 Task: Look for space in Gálvez, Argentina from 8th June, 2023 to 12th June, 2023 for 2 adults in price range Rs.8000 to Rs.16000. Place can be private room with 1  bedroom having 1 bed and 1 bathroom. Property type can be flatguest house, hotel. Amenities needed are: heating. Booking option can be shelf check-in. Required host language is English.
Action: Mouse moved to (399, 146)
Screenshot: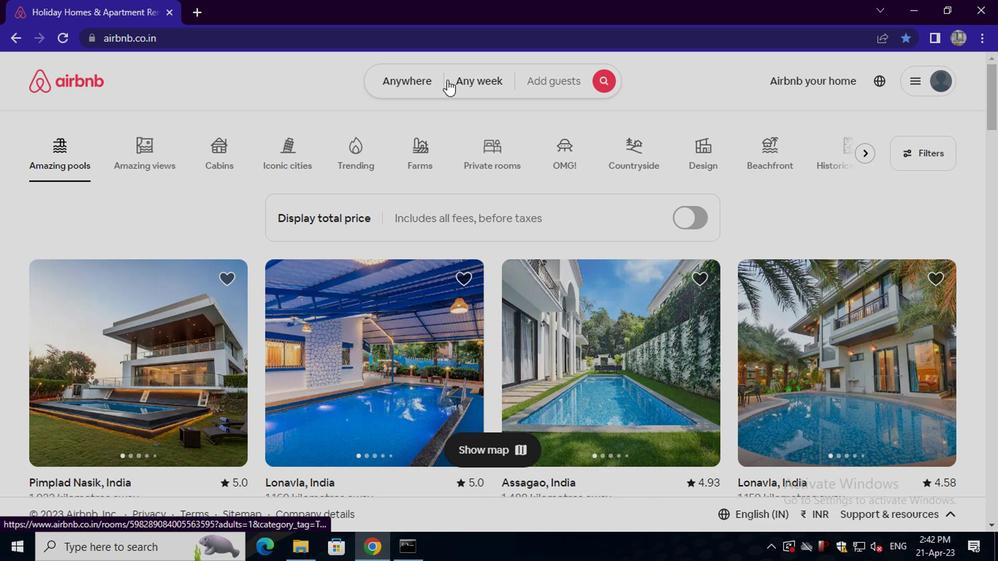 
Action: Mouse pressed left at (399, 146)
Screenshot: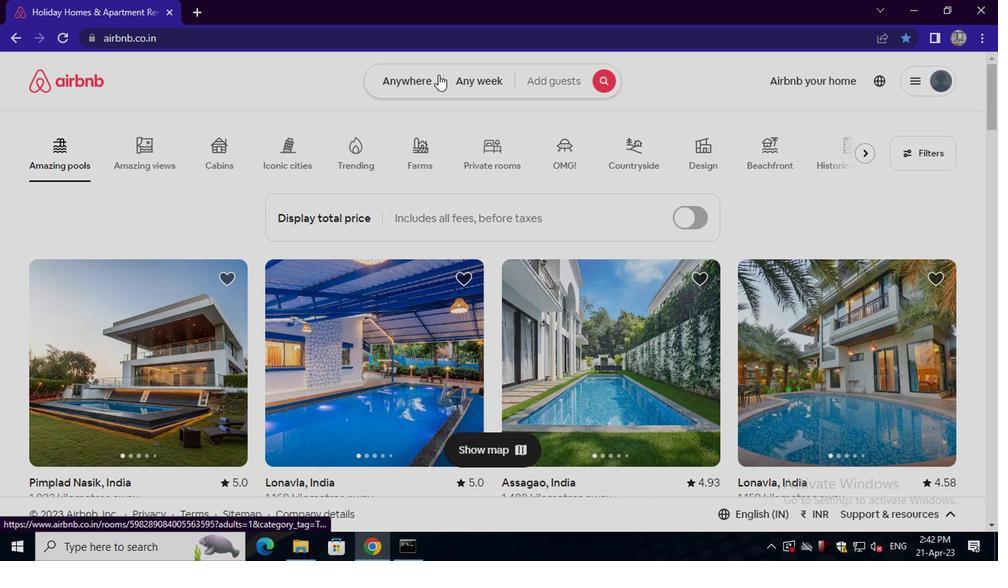 
Action: Mouse moved to (304, 202)
Screenshot: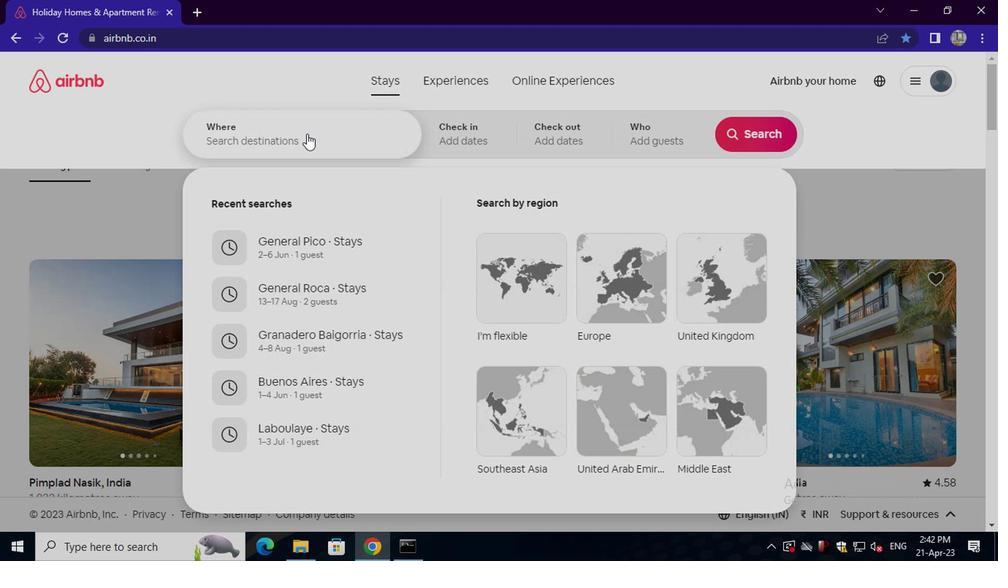 
Action: Mouse pressed left at (304, 202)
Screenshot: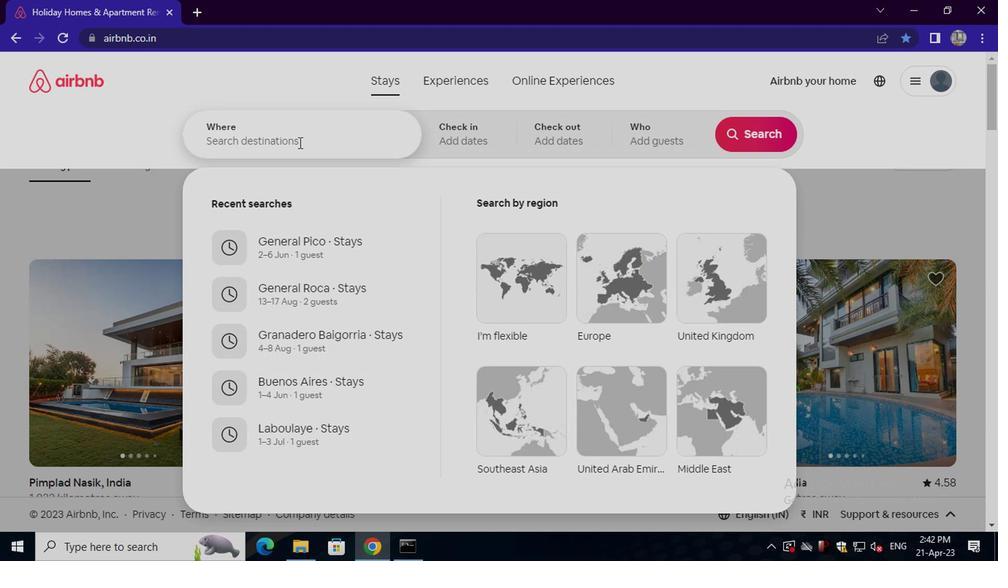 
Action: Mouse moved to (299, 197)
Screenshot: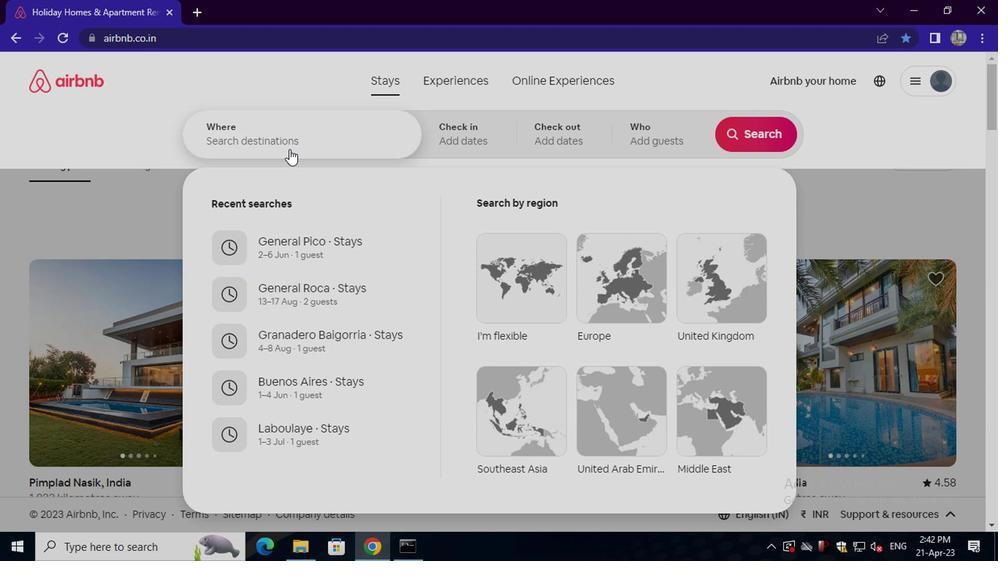 
Action: Mouse pressed left at (299, 197)
Screenshot: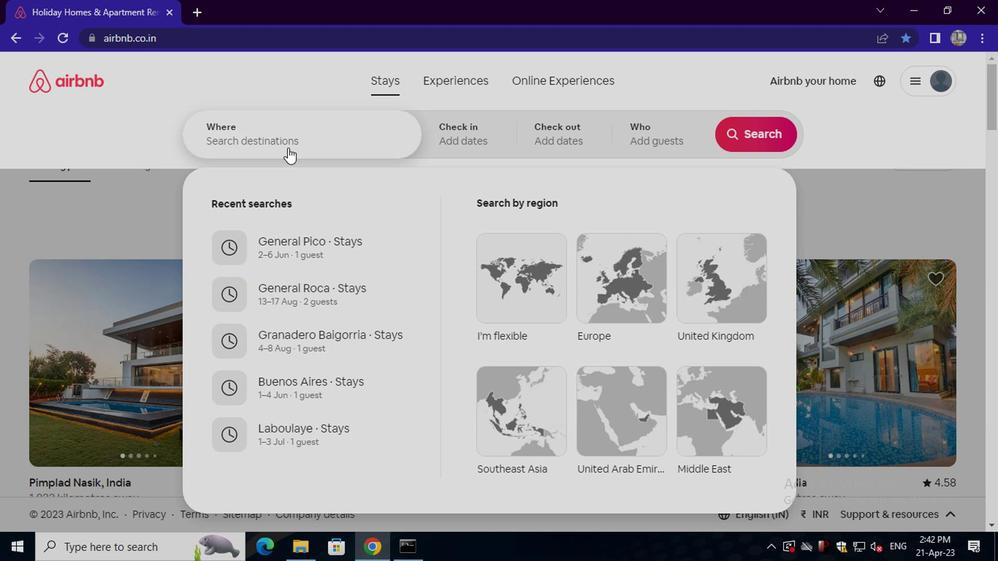 
Action: Key pressed galvez,<Key.space>argentina<Key.enter>
Screenshot: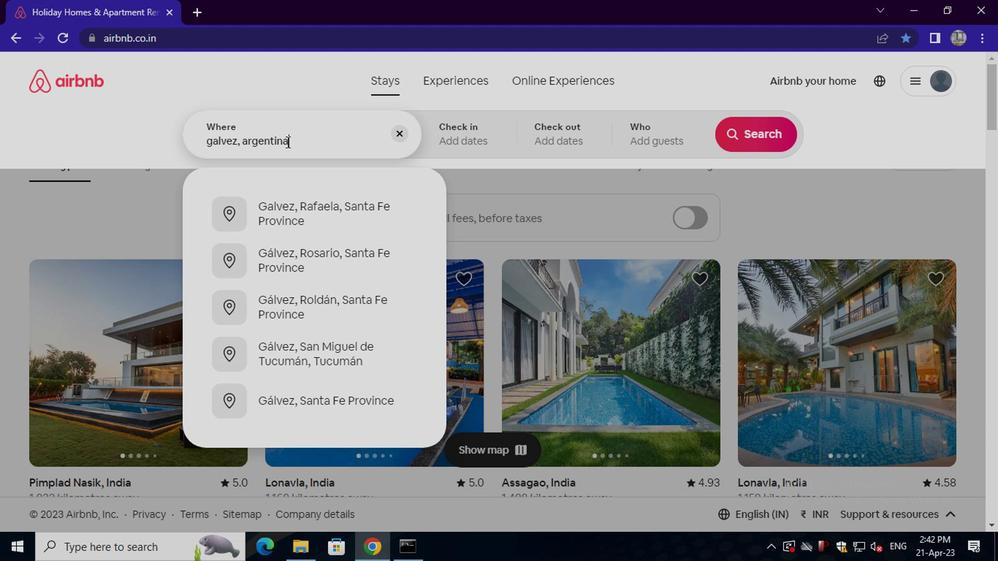 
Action: Mouse moved to (622, 272)
Screenshot: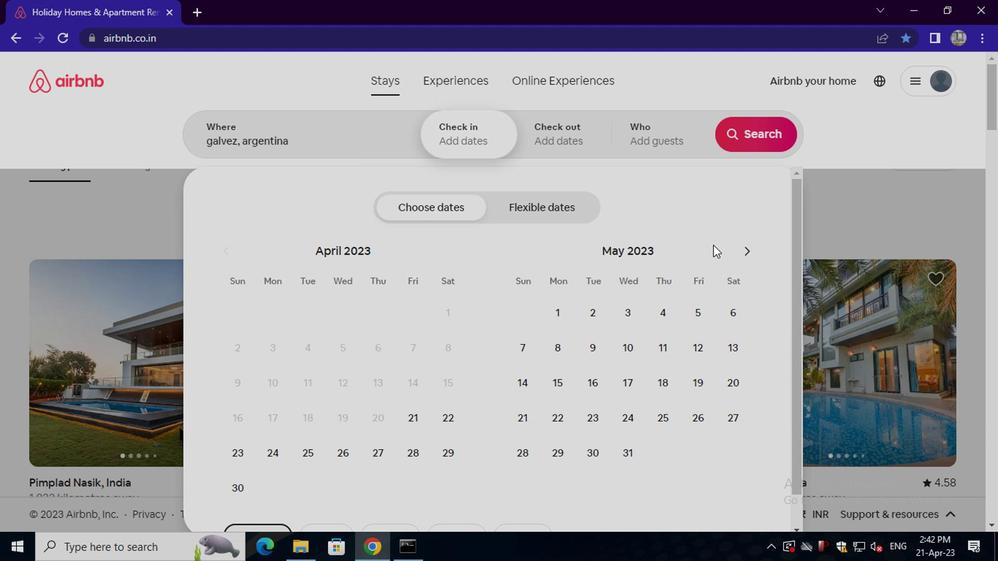 
Action: Mouse pressed left at (622, 272)
Screenshot: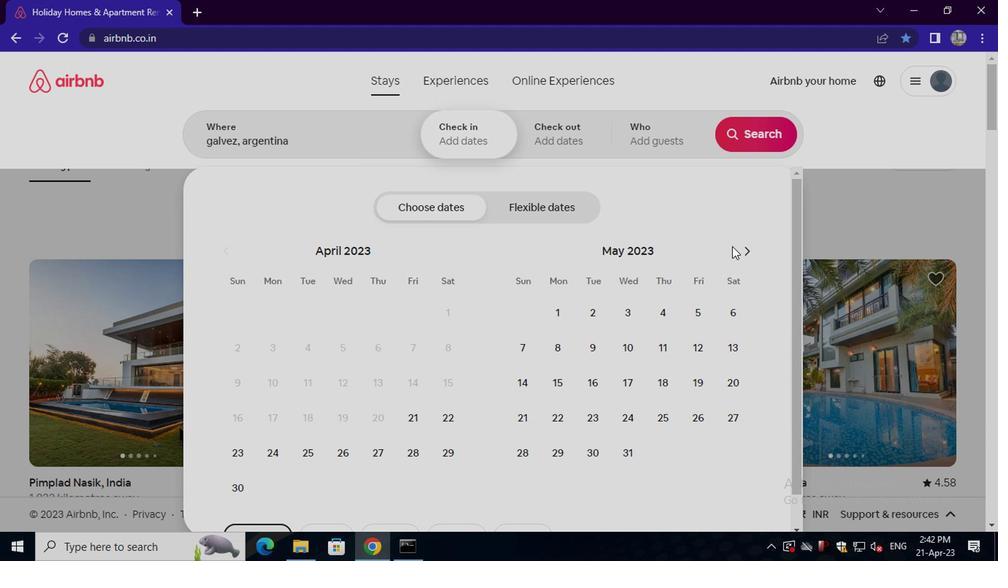 
Action: Mouse moved to (574, 344)
Screenshot: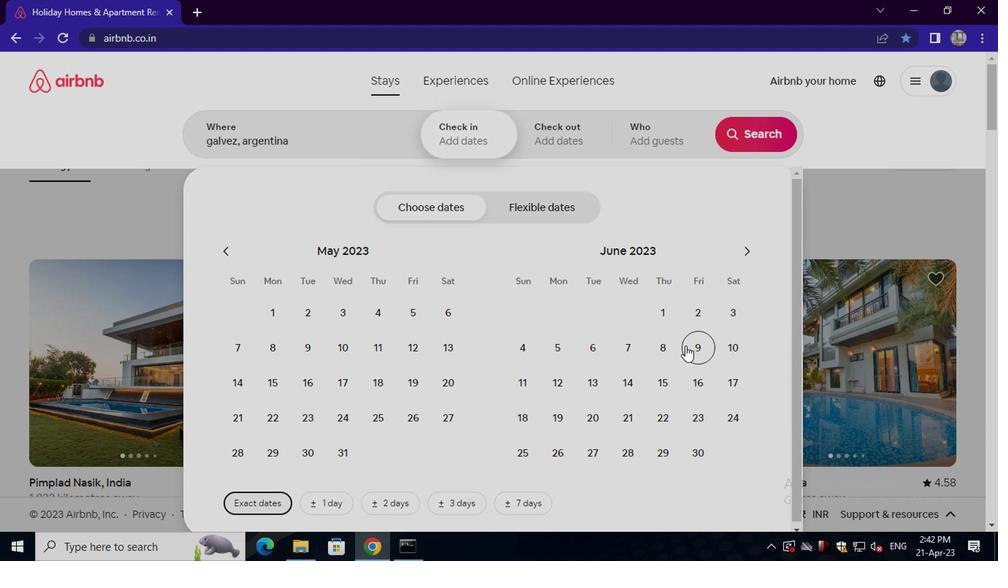 
Action: Mouse pressed left at (574, 344)
Screenshot: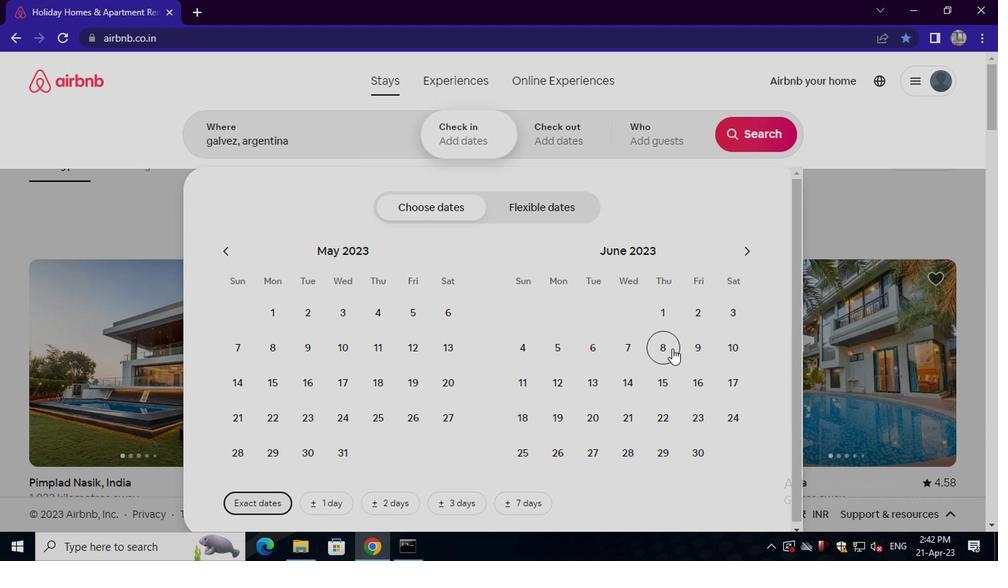
Action: Mouse moved to (496, 367)
Screenshot: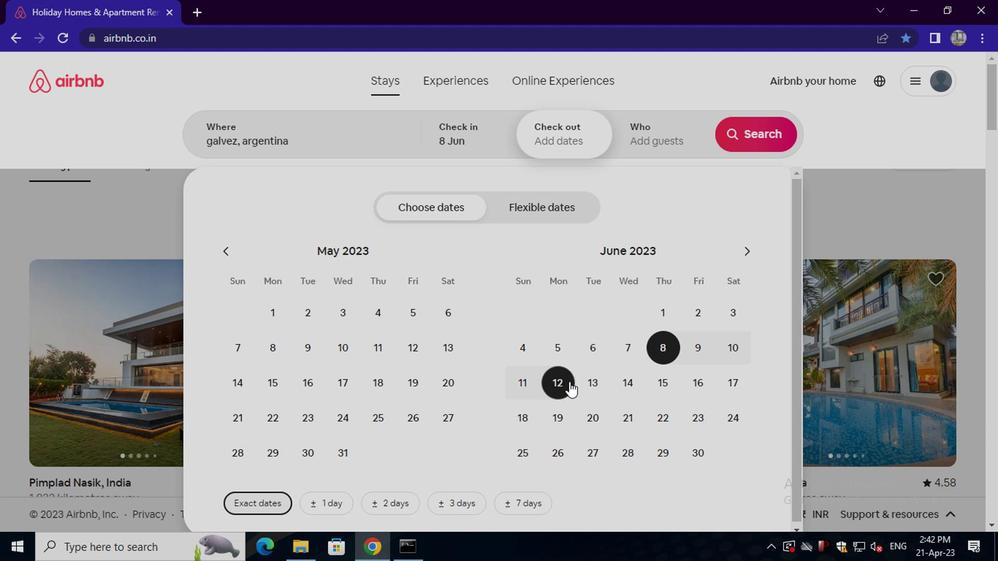 
Action: Mouse pressed left at (496, 367)
Screenshot: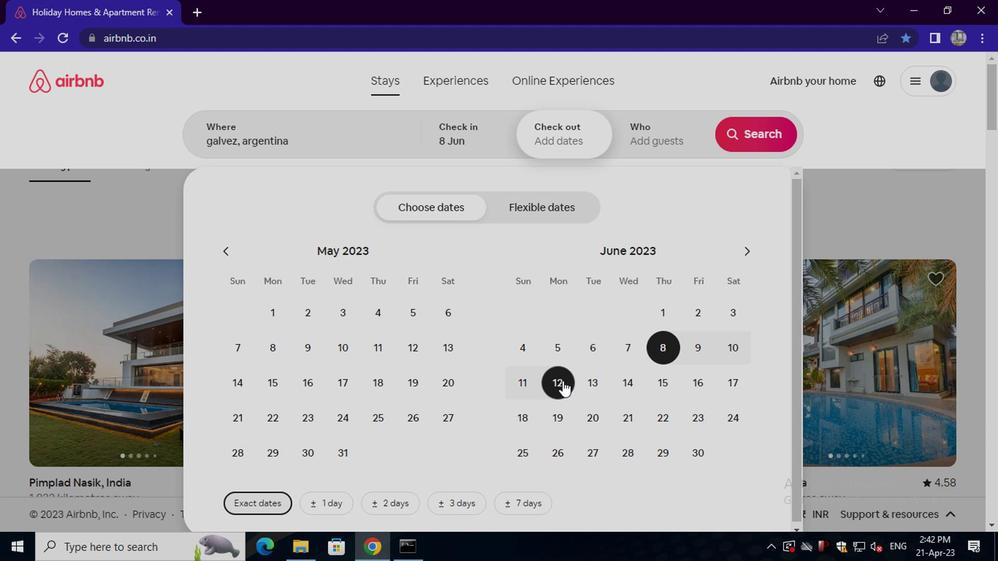 
Action: Mouse moved to (560, 197)
Screenshot: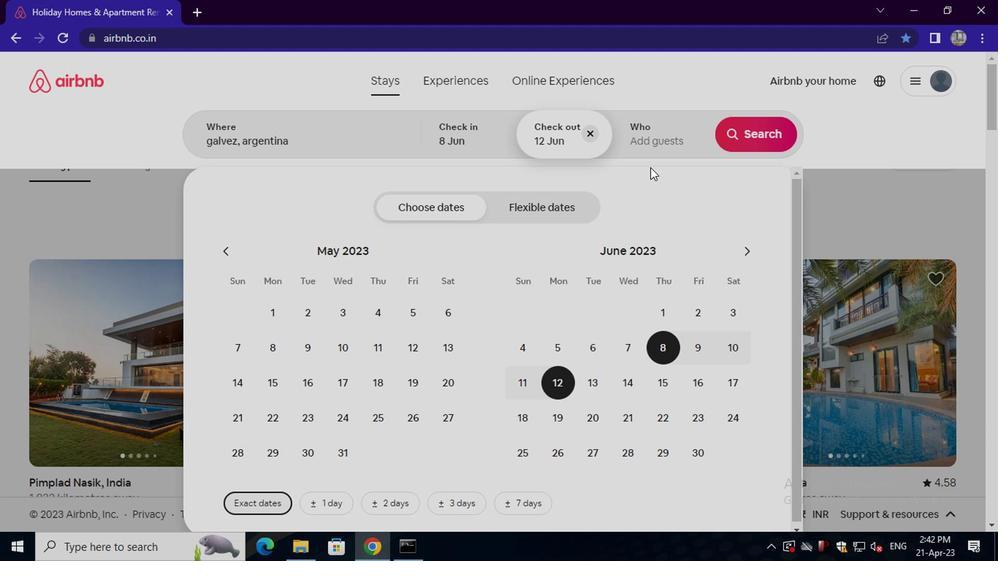 
Action: Mouse pressed left at (560, 197)
Screenshot: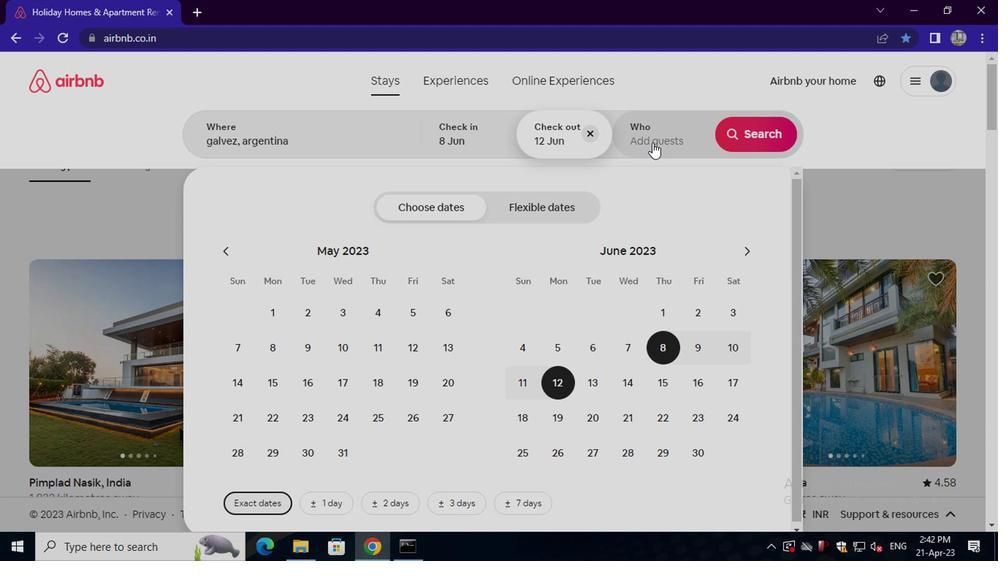 
Action: Mouse moved to (636, 245)
Screenshot: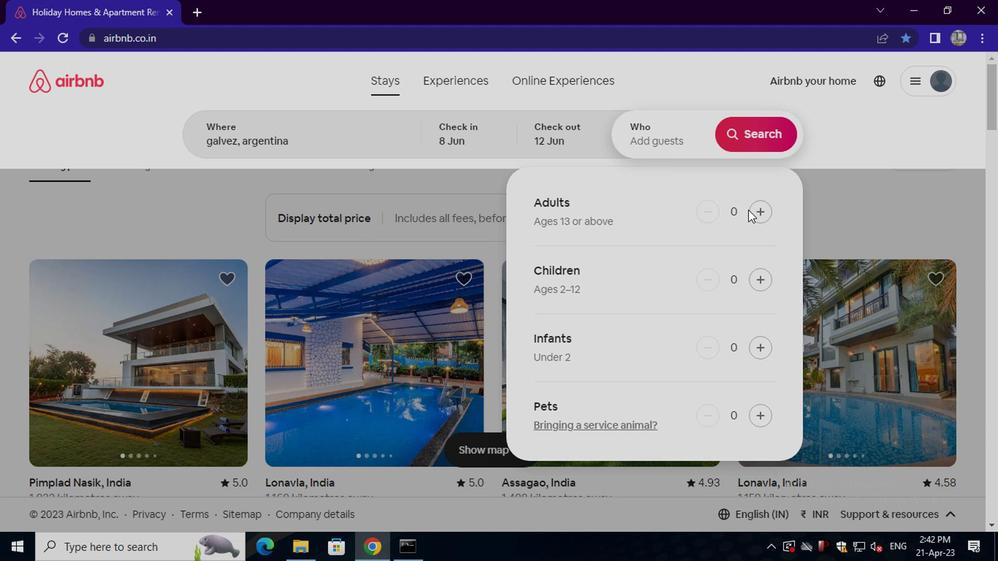 
Action: Mouse pressed left at (636, 245)
Screenshot: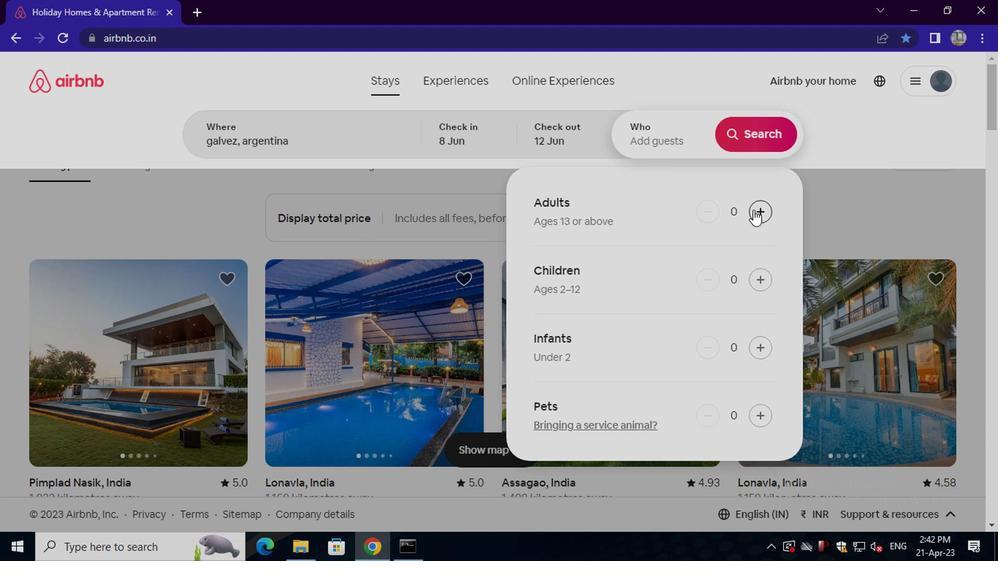 
Action: Mouse pressed left at (636, 245)
Screenshot: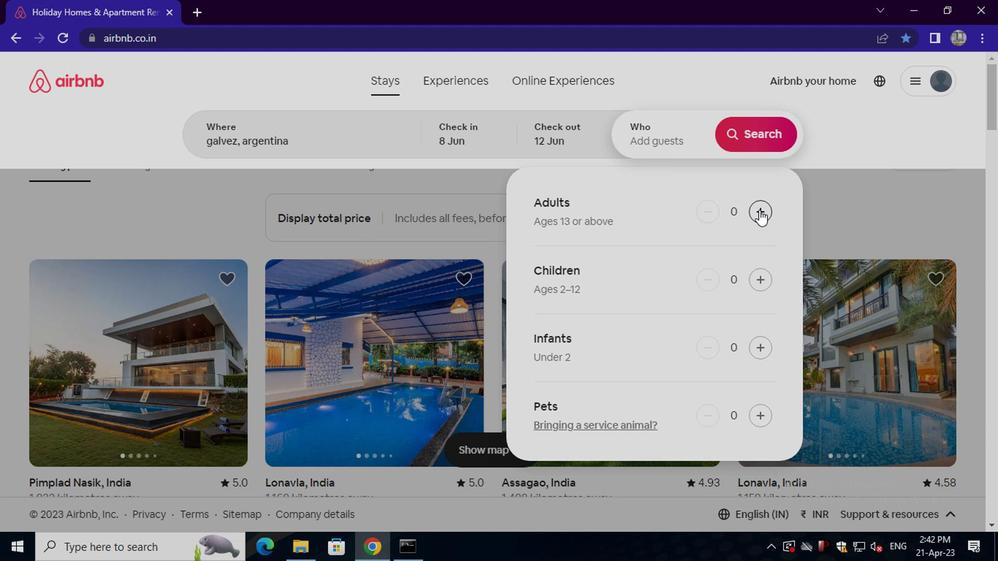 
Action: Mouse moved to (636, 197)
Screenshot: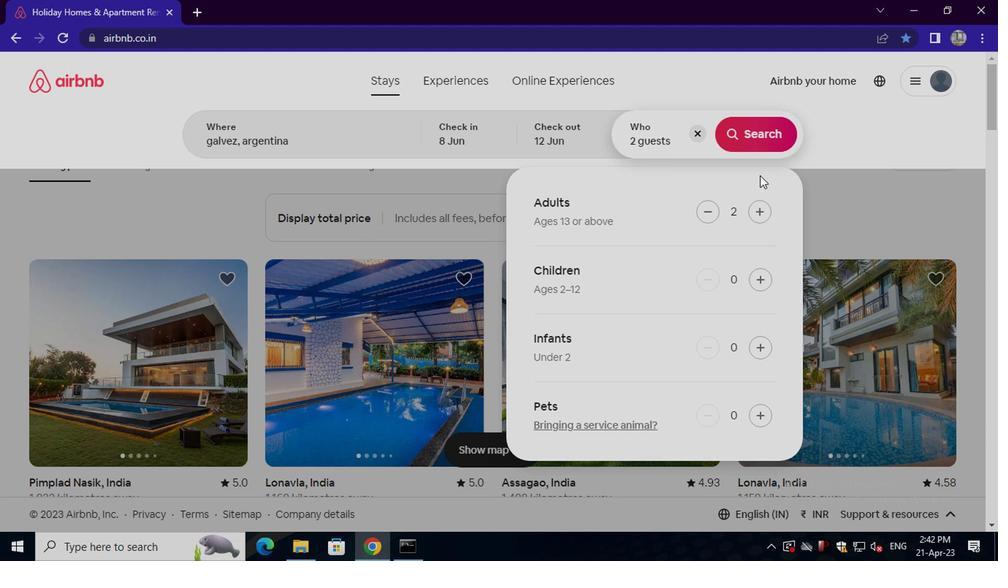 
Action: Mouse pressed left at (636, 197)
Screenshot: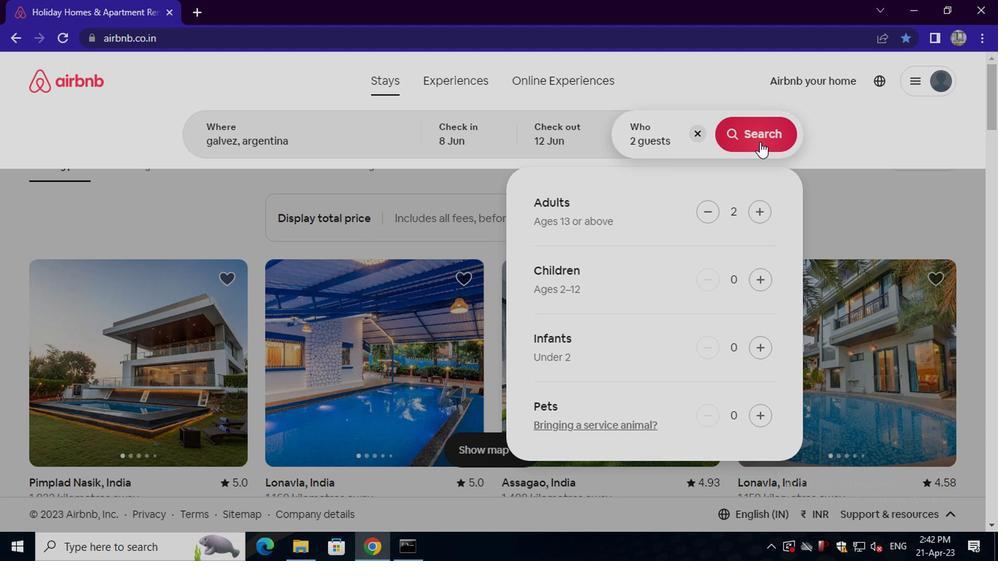 
Action: Mouse moved to (749, 201)
Screenshot: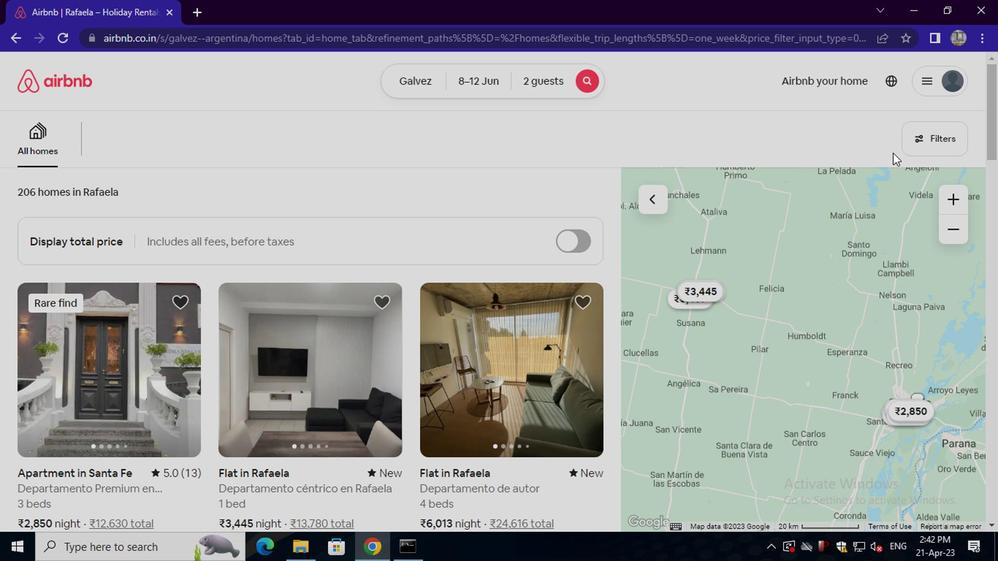 
Action: Mouse pressed left at (749, 201)
Screenshot: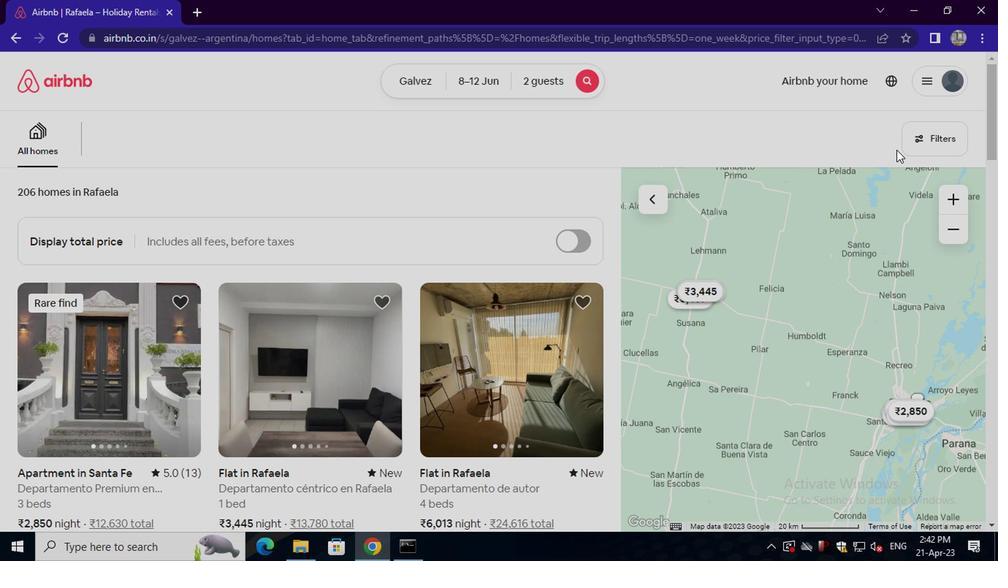 
Action: Mouse moved to (385, 323)
Screenshot: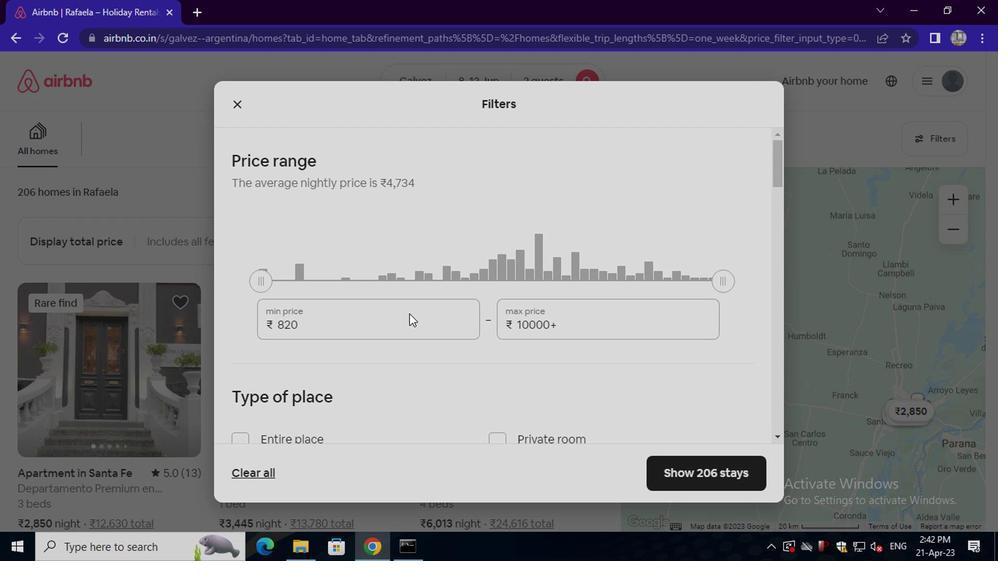 
Action: Mouse pressed left at (385, 323)
Screenshot: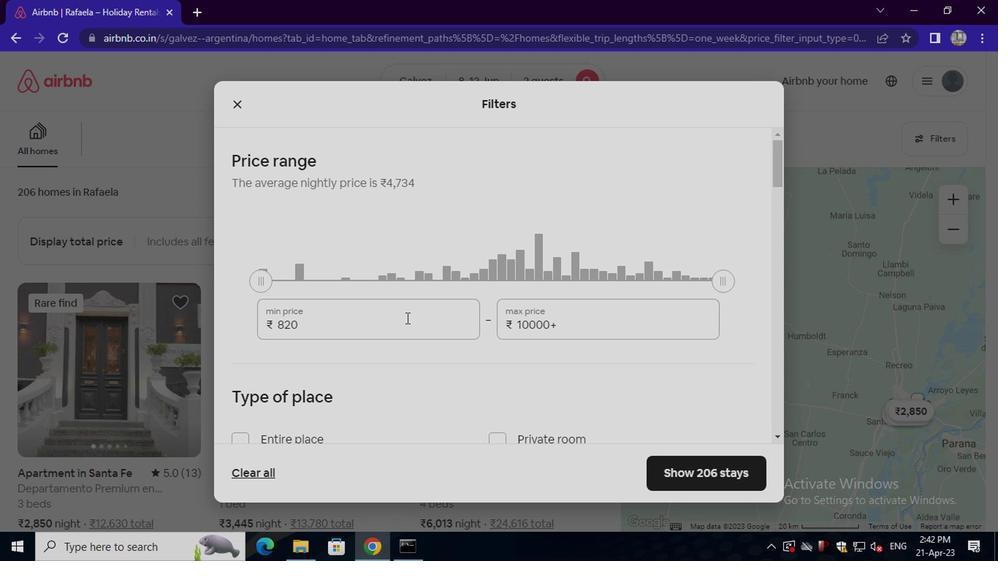 
Action: Key pressed <Key.backspace><Key.backspace><Key.backspace>8000
Screenshot: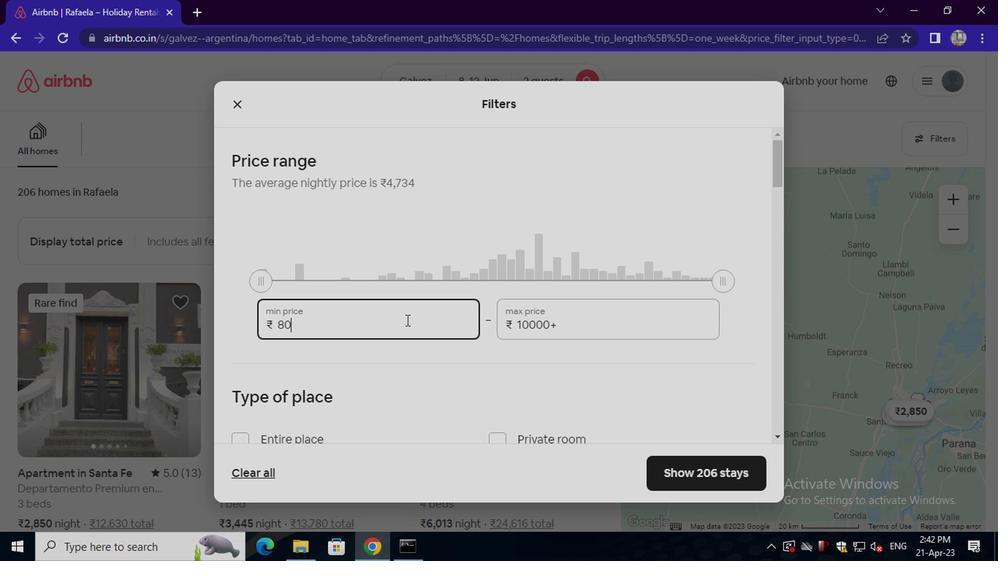 
Action: Mouse moved to (498, 325)
Screenshot: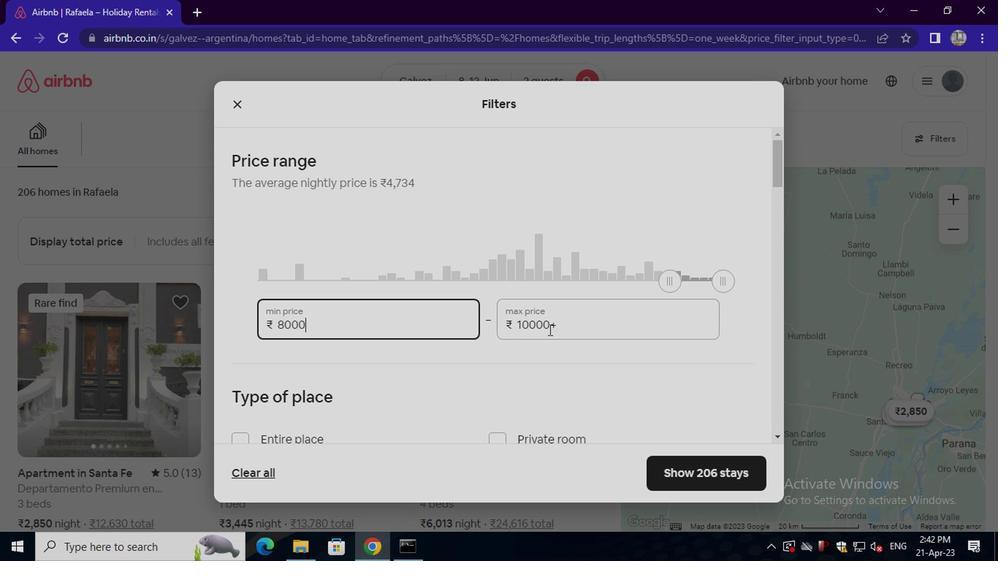 
Action: Mouse pressed left at (498, 325)
Screenshot: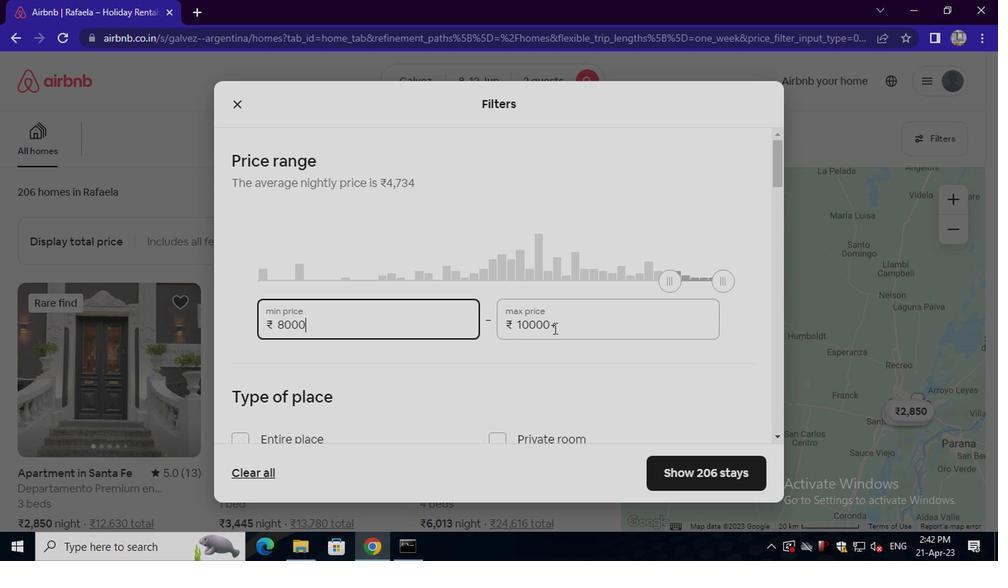 
Action: Key pressed <Key.backspace><Key.backspace><Key.backspace><Key.backspace><Key.backspace><Key.backspace><Key.backspace><Key.backspace><Key.backspace><Key.backspace><Key.backspace>16000
Screenshot: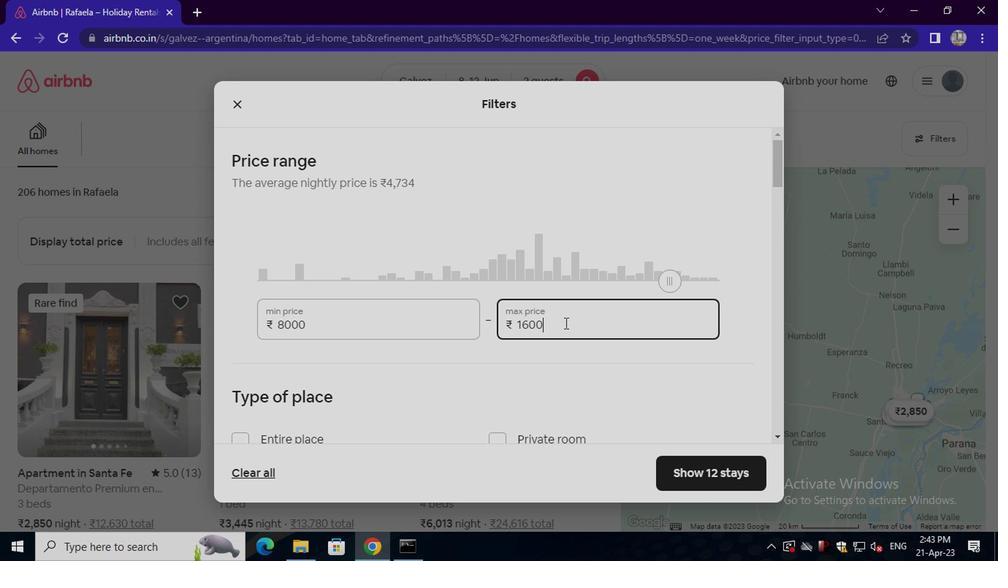 
Action: Mouse moved to (393, 366)
Screenshot: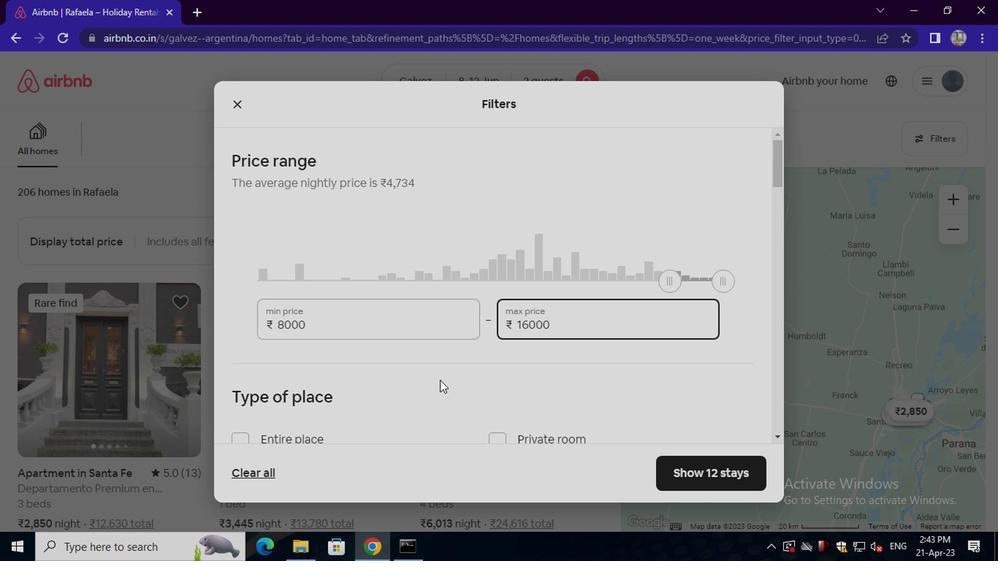 
Action: Mouse scrolled (393, 366) with delta (0, 0)
Screenshot: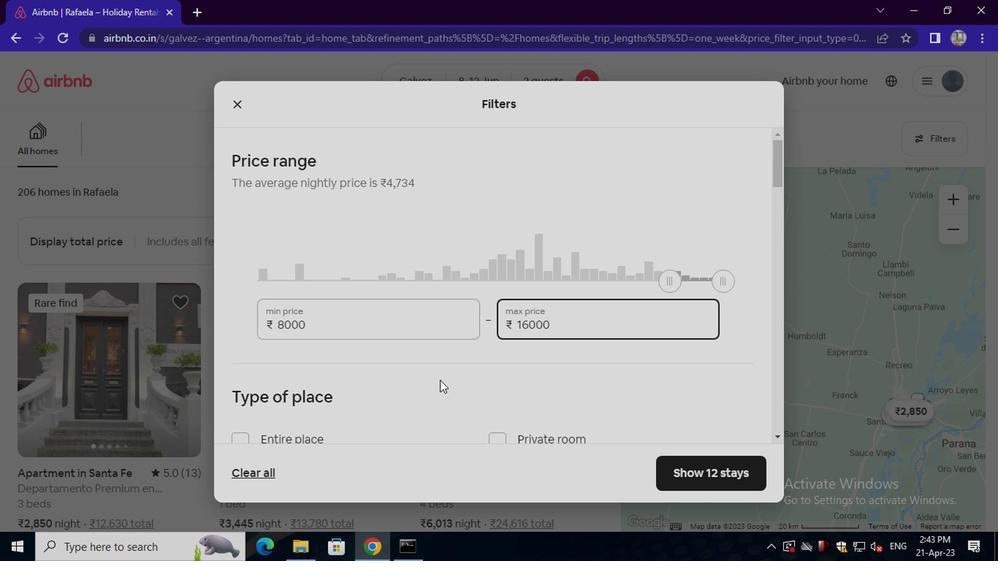 
Action: Mouse moved to (457, 358)
Screenshot: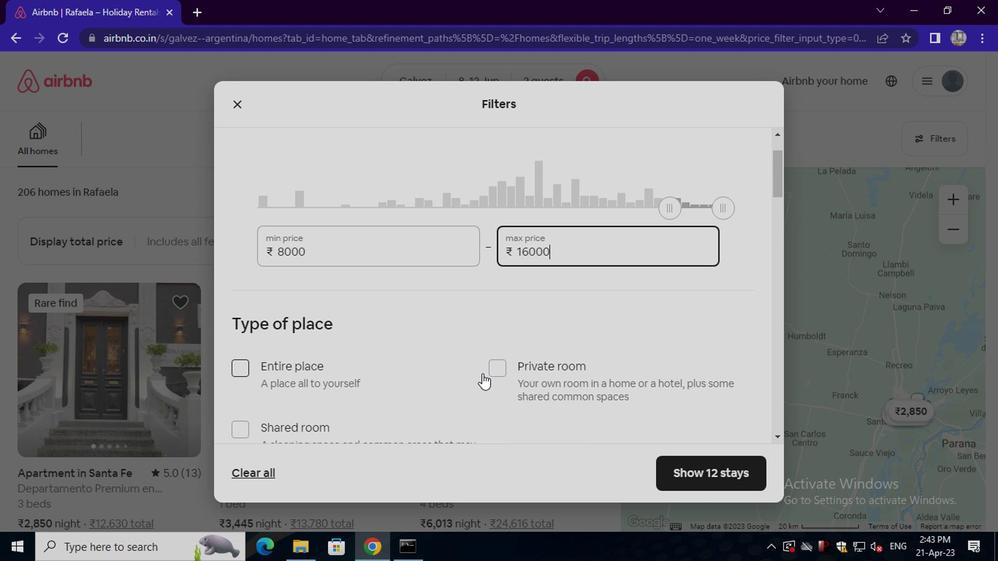 
Action: Mouse pressed left at (457, 358)
Screenshot: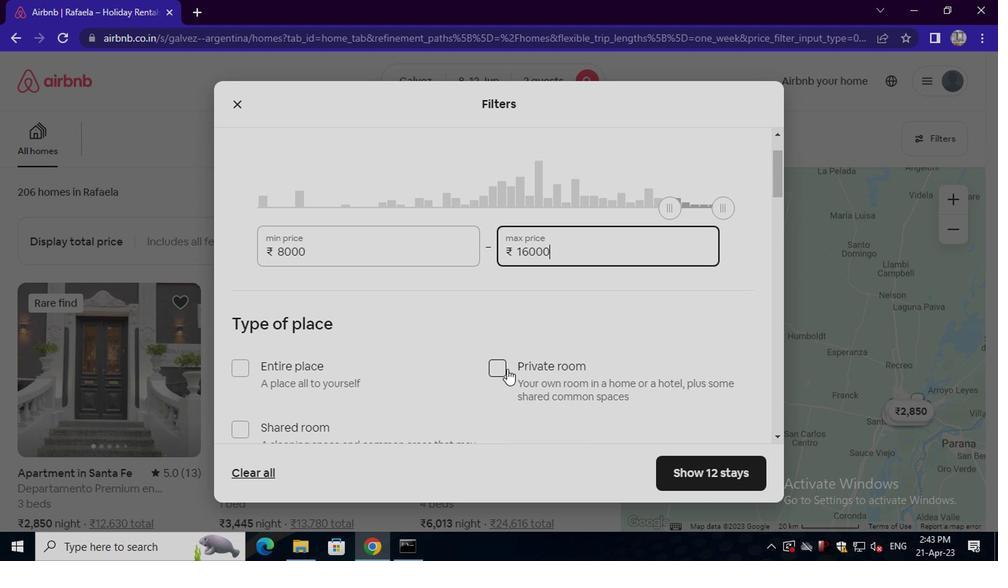 
Action: Mouse moved to (458, 360)
Screenshot: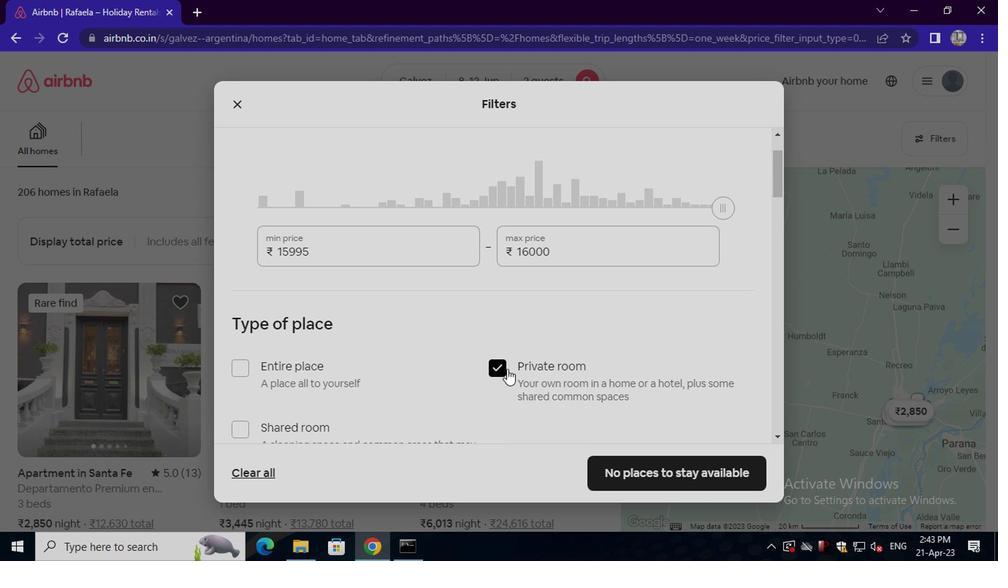 
Action: Mouse scrolled (458, 359) with delta (0, 0)
Screenshot: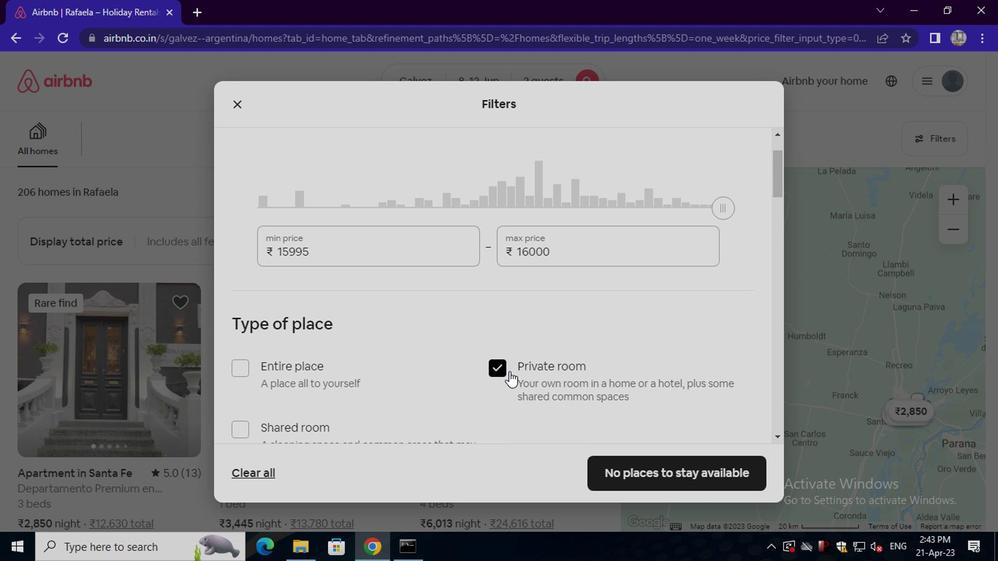
Action: Mouse scrolled (458, 359) with delta (0, 0)
Screenshot: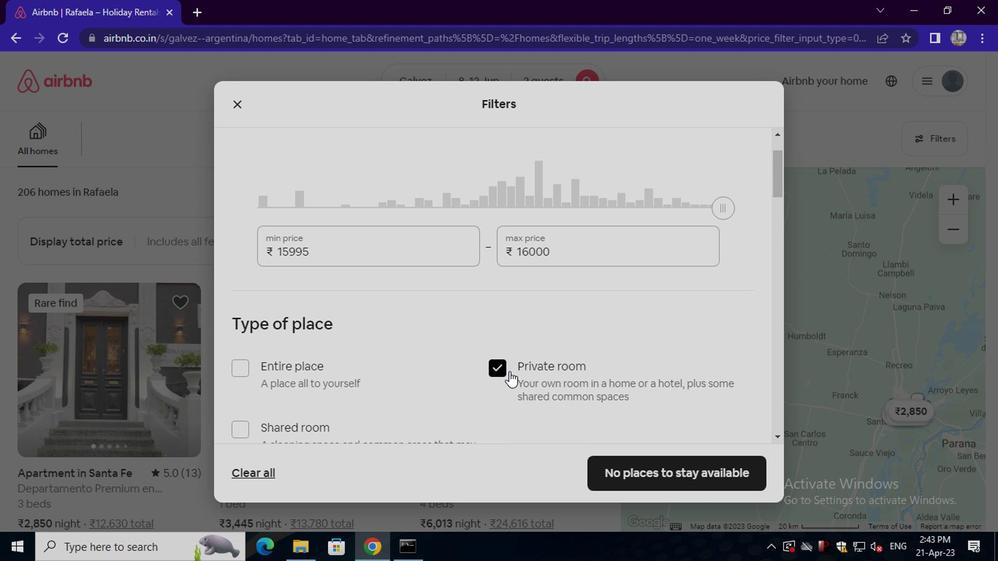 
Action: Mouse scrolled (458, 359) with delta (0, 0)
Screenshot: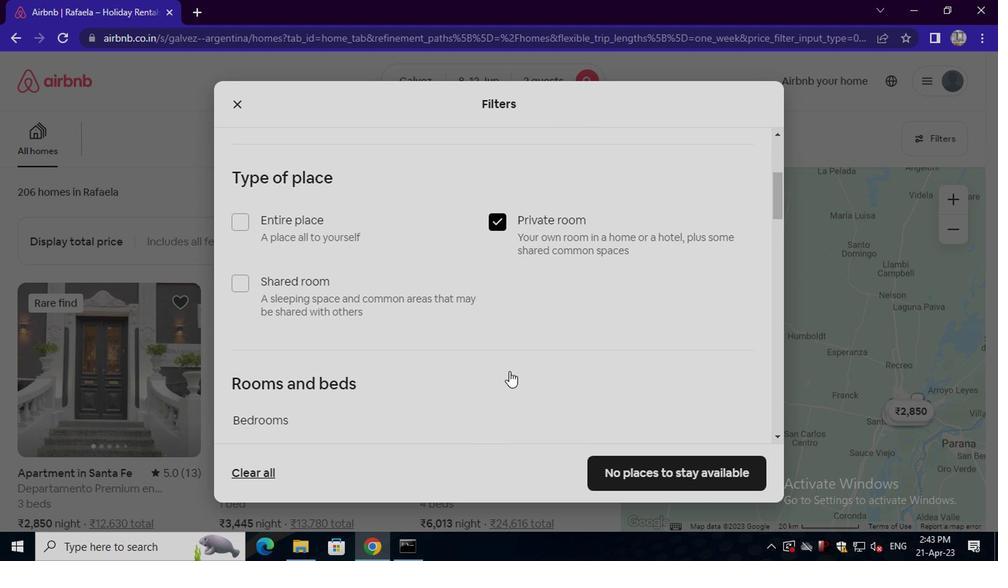 
Action: Mouse scrolled (458, 359) with delta (0, 0)
Screenshot: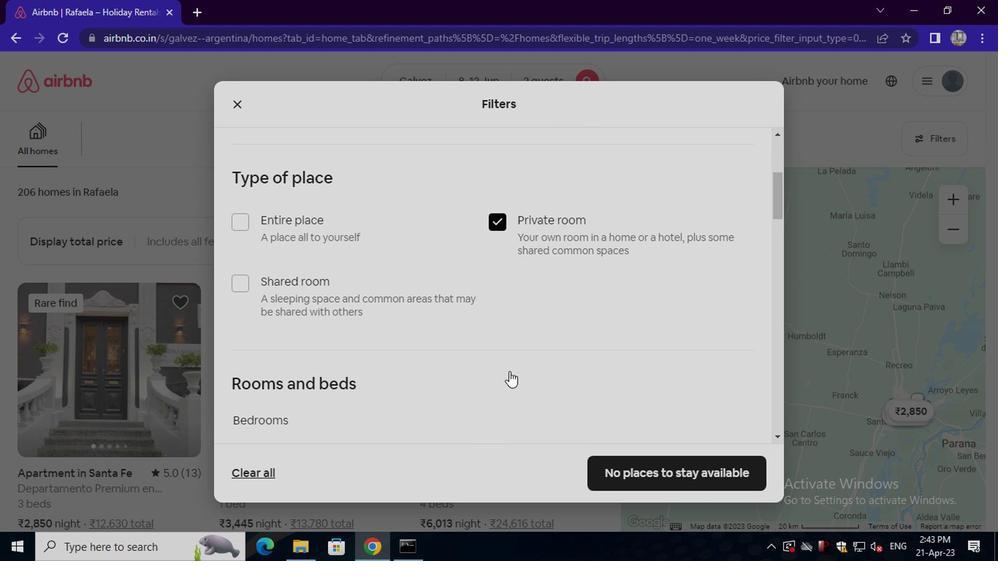 
Action: Mouse moved to (322, 316)
Screenshot: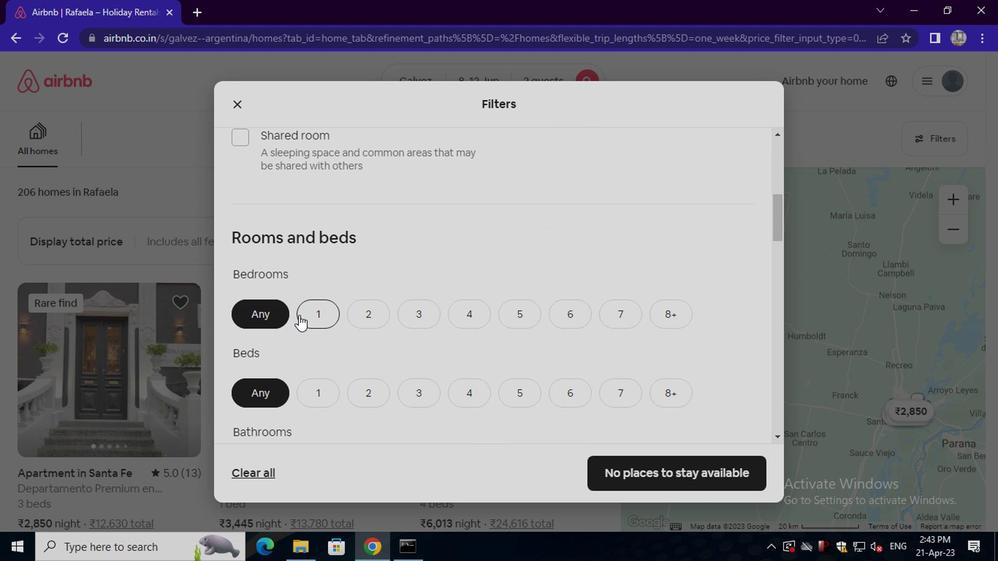 
Action: Mouse pressed left at (322, 316)
Screenshot: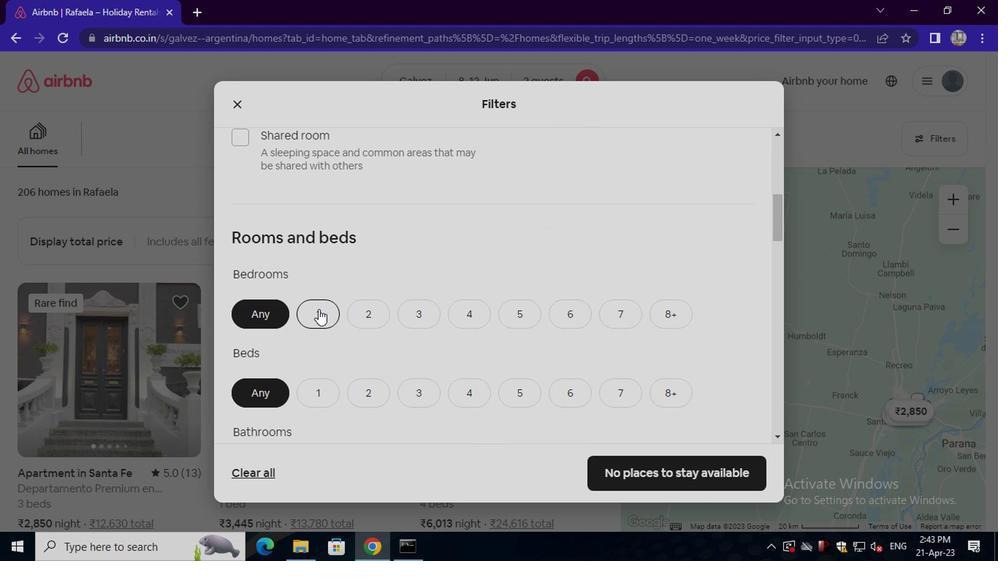 
Action: Mouse moved to (332, 333)
Screenshot: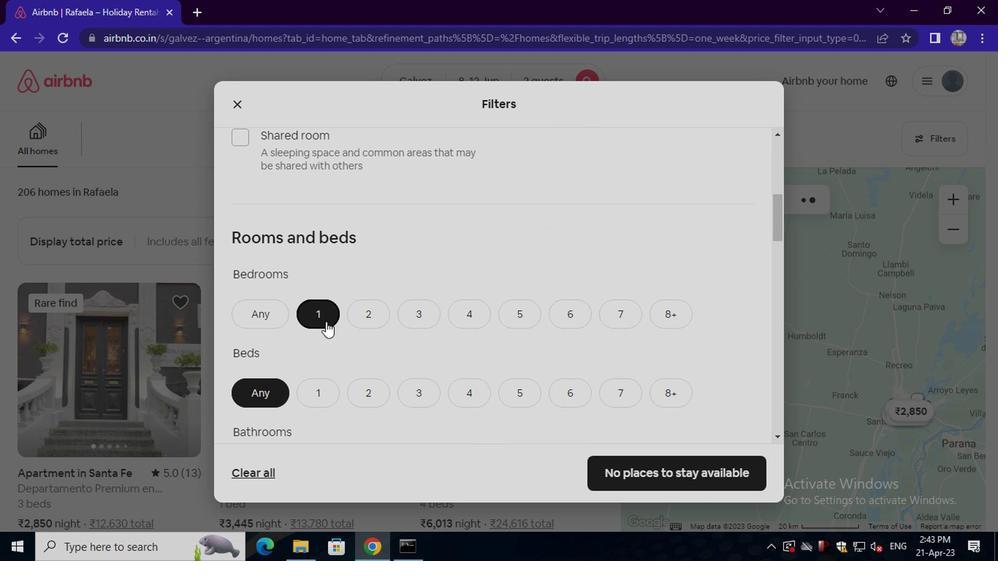 
Action: Mouse scrolled (332, 333) with delta (0, 0)
Screenshot: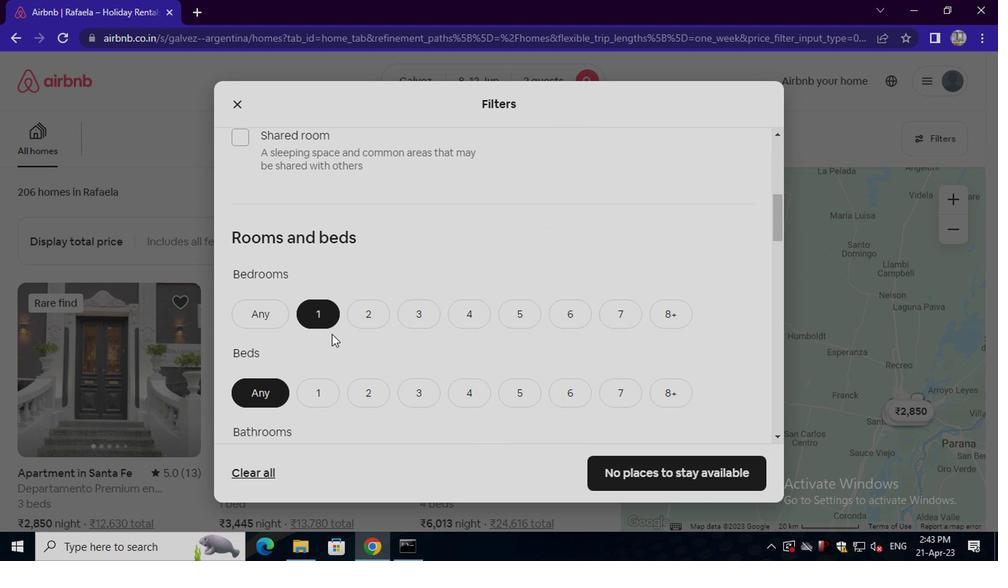 
Action: Mouse scrolled (332, 333) with delta (0, 0)
Screenshot: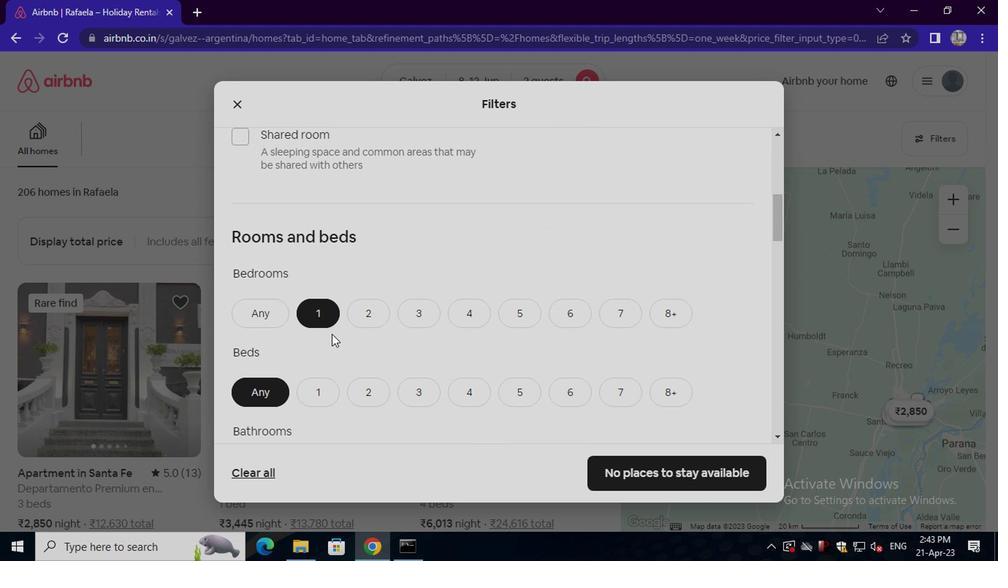 
Action: Mouse moved to (320, 274)
Screenshot: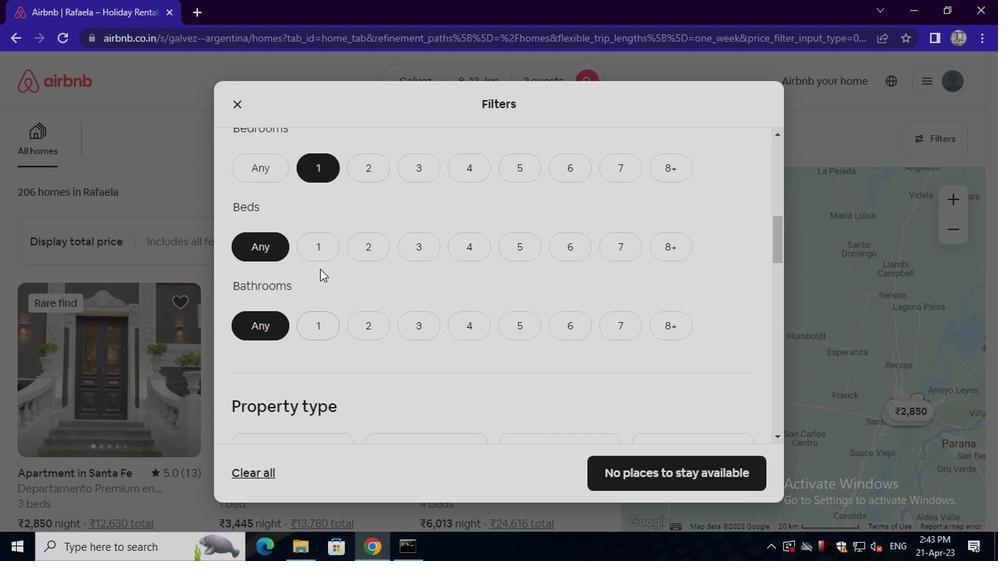 
Action: Mouse pressed left at (320, 274)
Screenshot: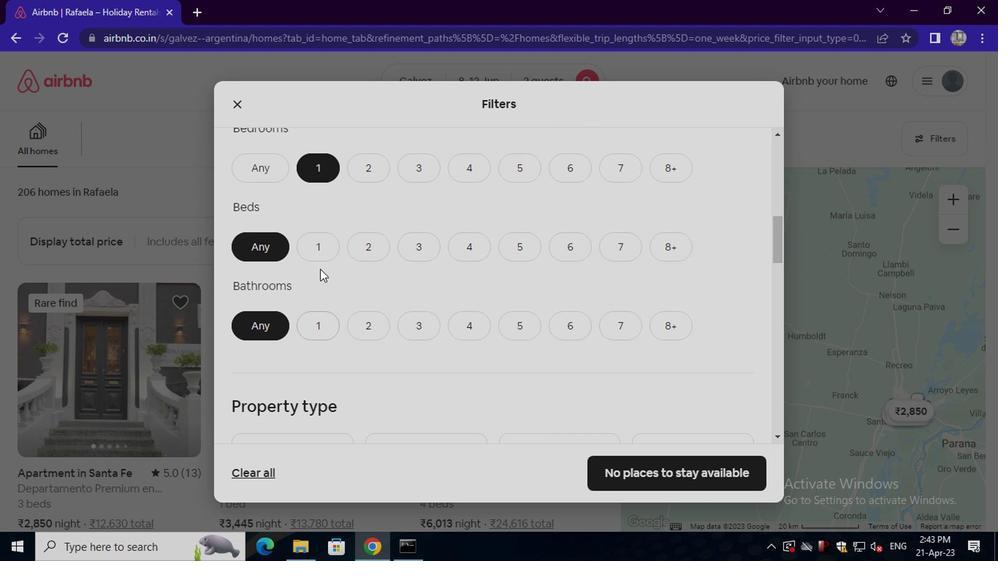 
Action: Mouse moved to (323, 331)
Screenshot: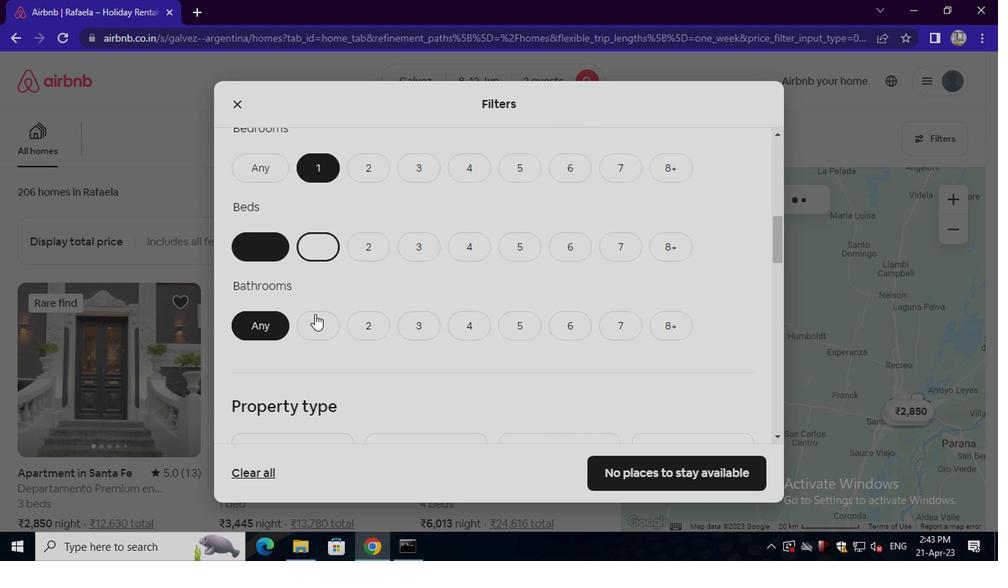 
Action: Mouse pressed left at (323, 331)
Screenshot: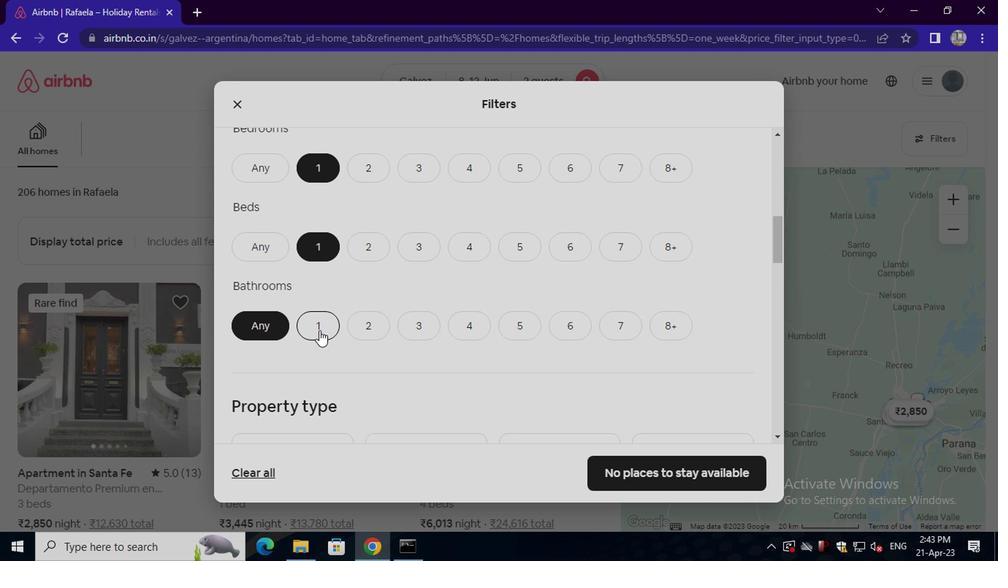 
Action: Mouse scrolled (323, 330) with delta (0, 0)
Screenshot: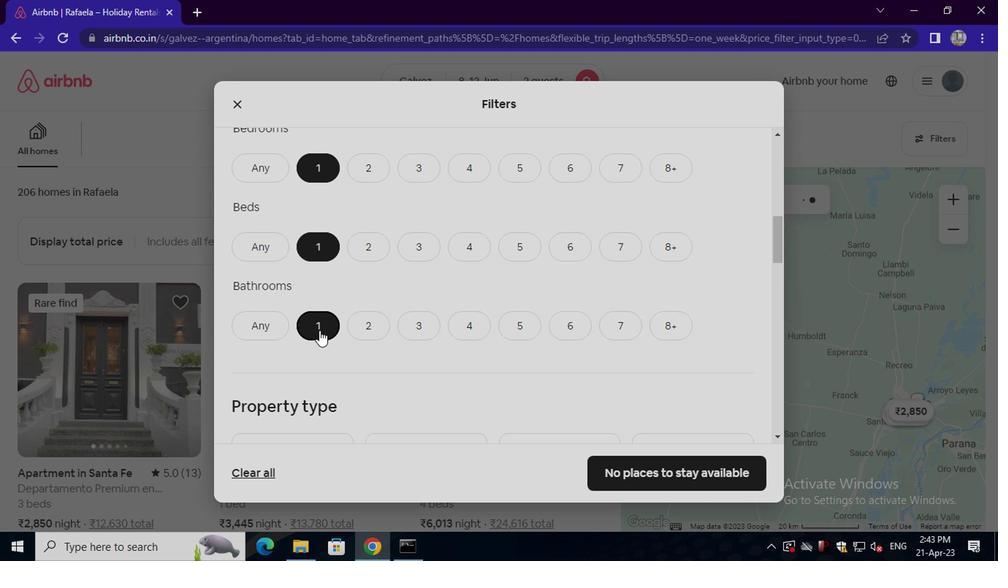 
Action: Mouse scrolled (323, 330) with delta (0, 0)
Screenshot: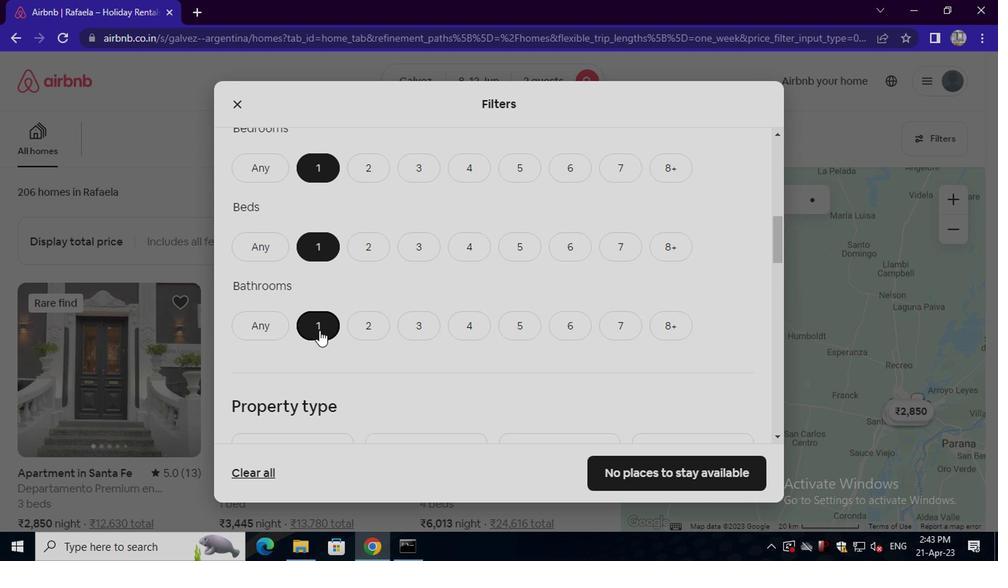 
Action: Mouse moved to (410, 335)
Screenshot: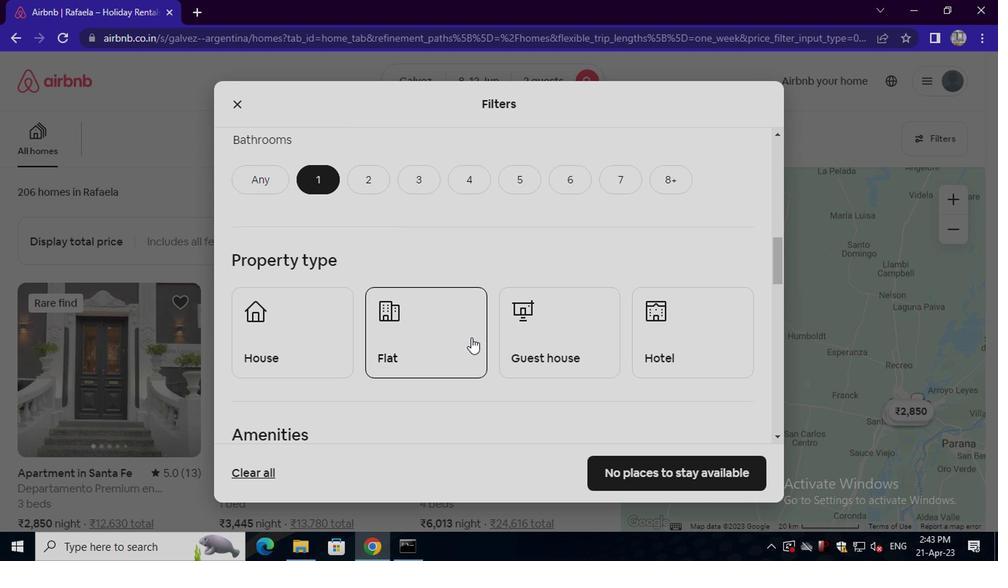 
Action: Mouse pressed left at (410, 335)
Screenshot: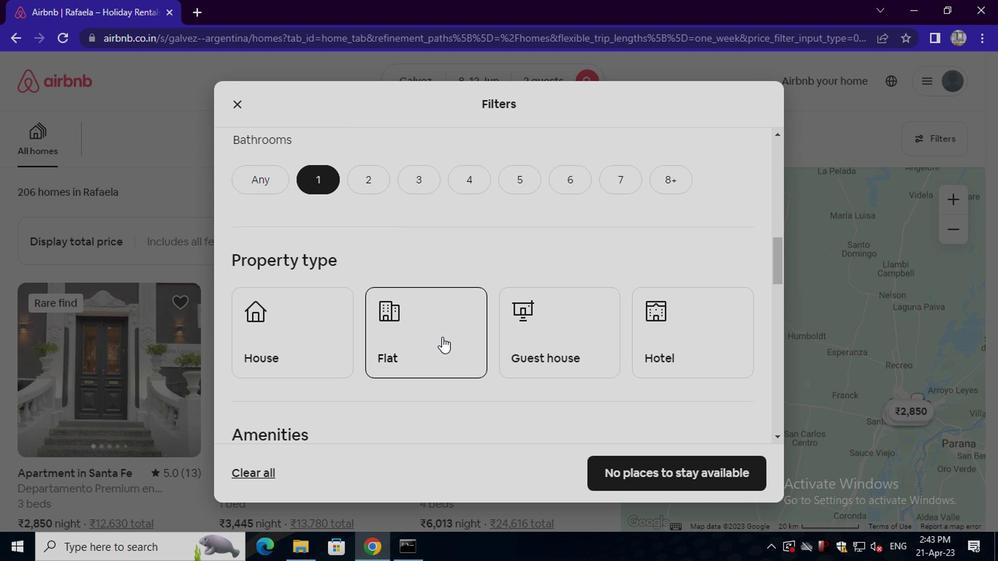 
Action: Mouse moved to (468, 336)
Screenshot: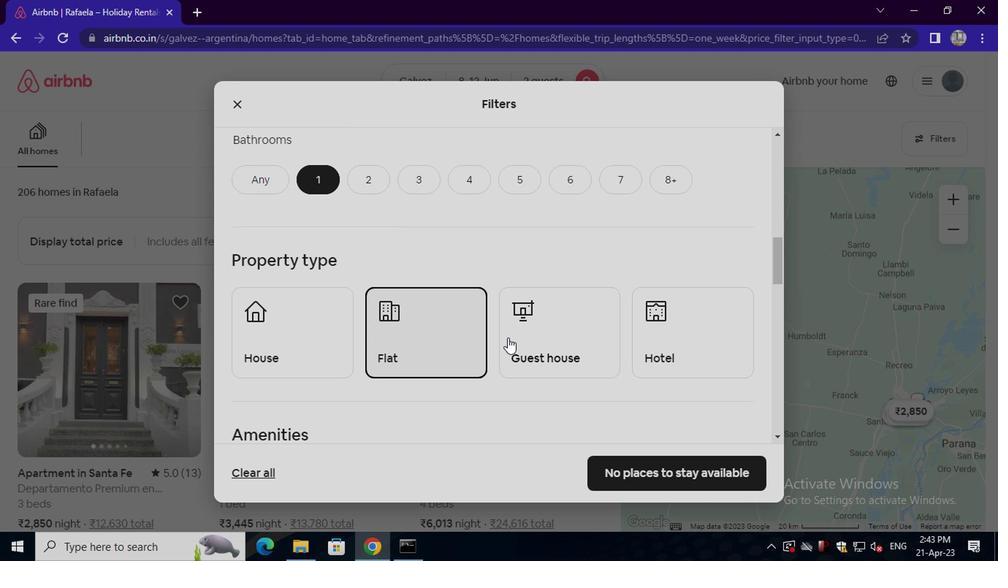 
Action: Mouse pressed left at (468, 336)
Screenshot: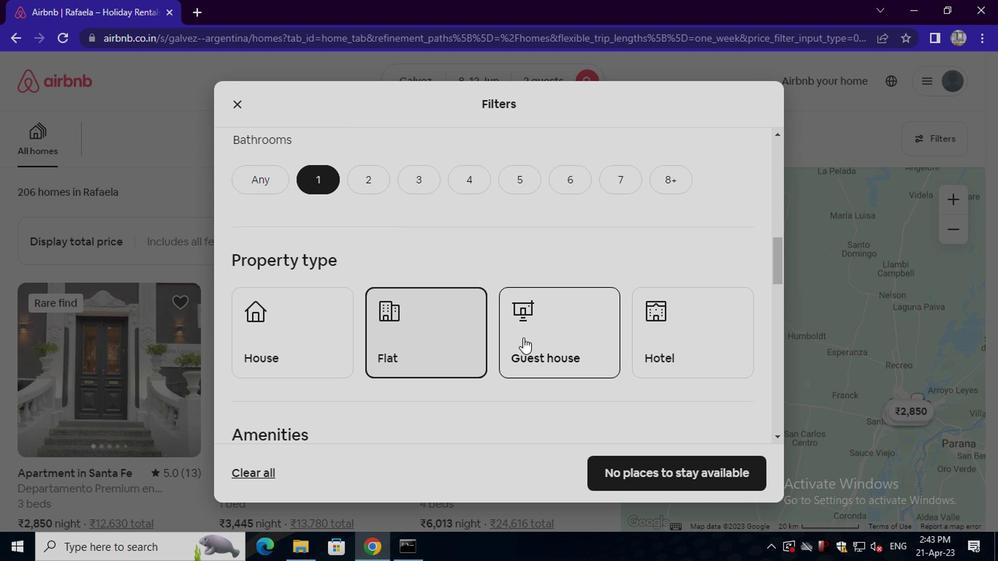 
Action: Mouse moved to (589, 344)
Screenshot: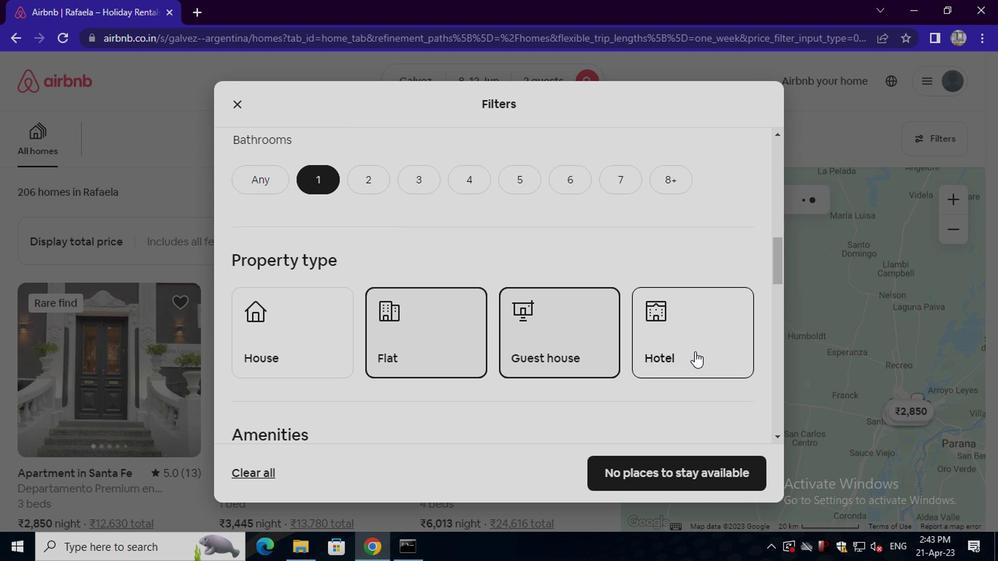 
Action: Mouse pressed left at (589, 344)
Screenshot: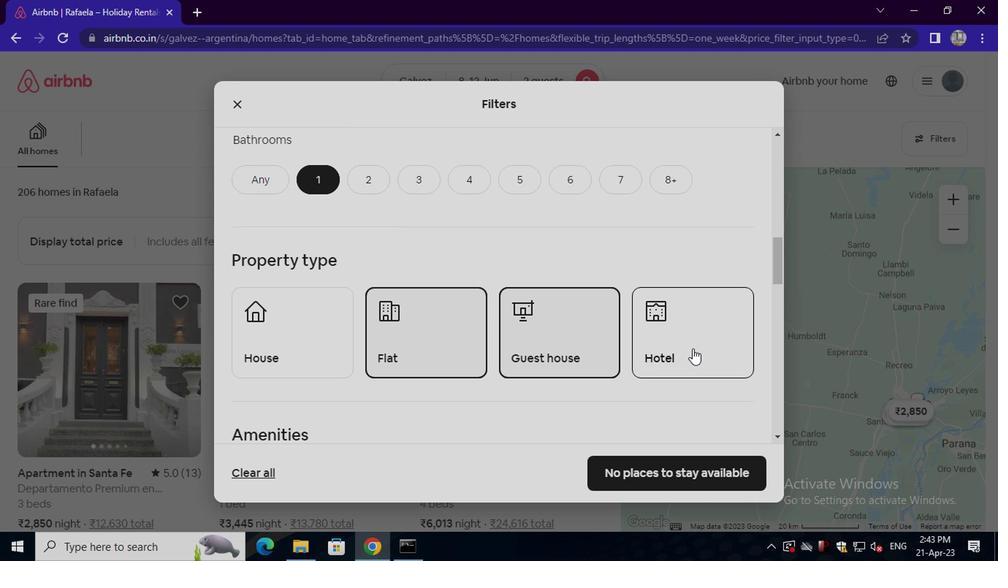 
Action: Mouse moved to (488, 361)
Screenshot: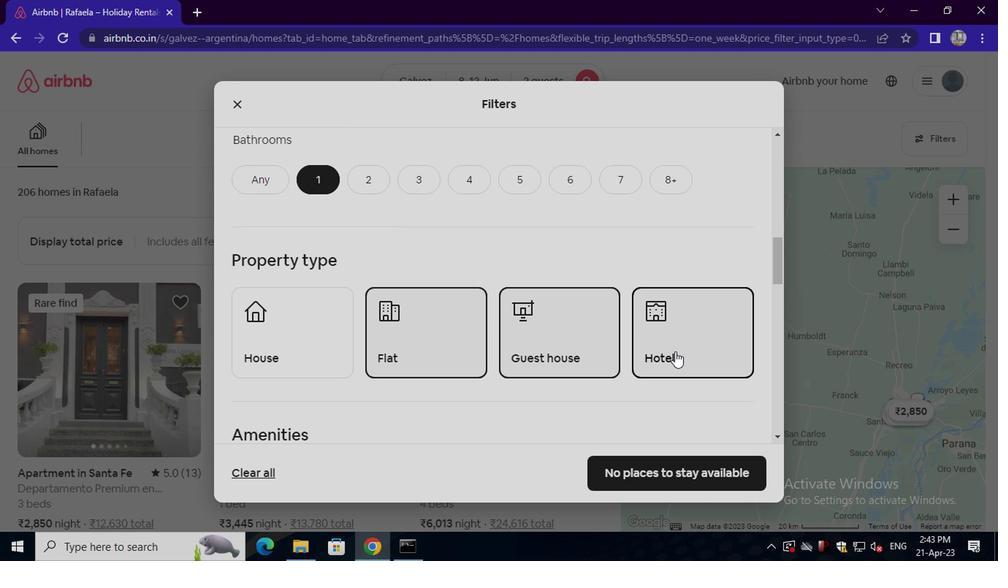 
Action: Mouse scrolled (488, 361) with delta (0, 0)
Screenshot: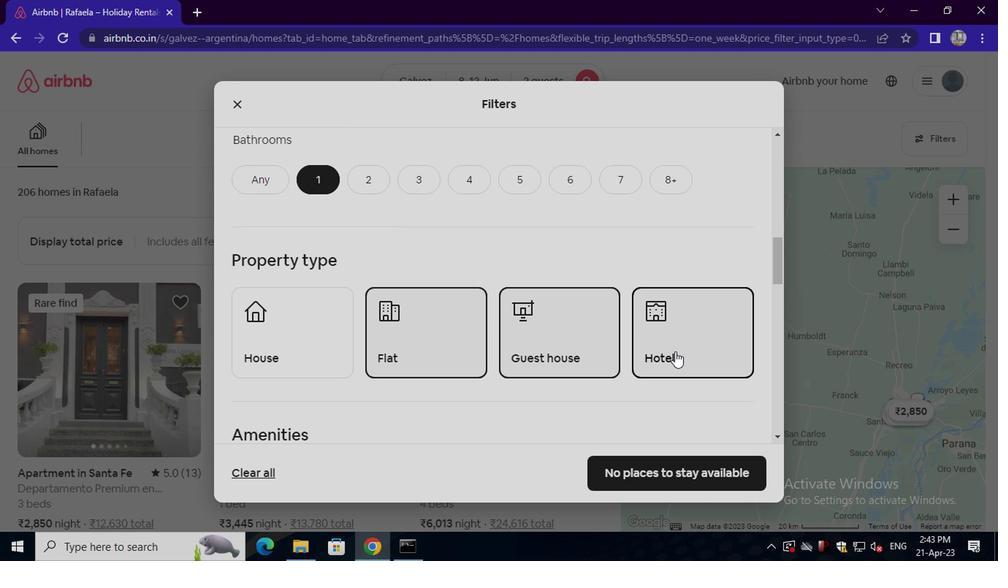 
Action: Mouse moved to (486, 361)
Screenshot: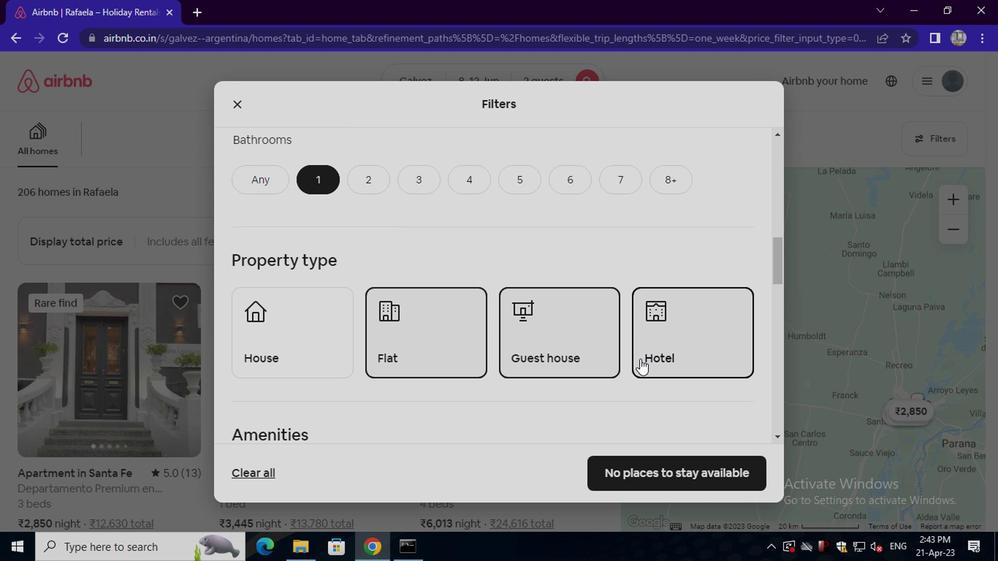 
Action: Mouse scrolled (486, 361) with delta (0, 0)
Screenshot: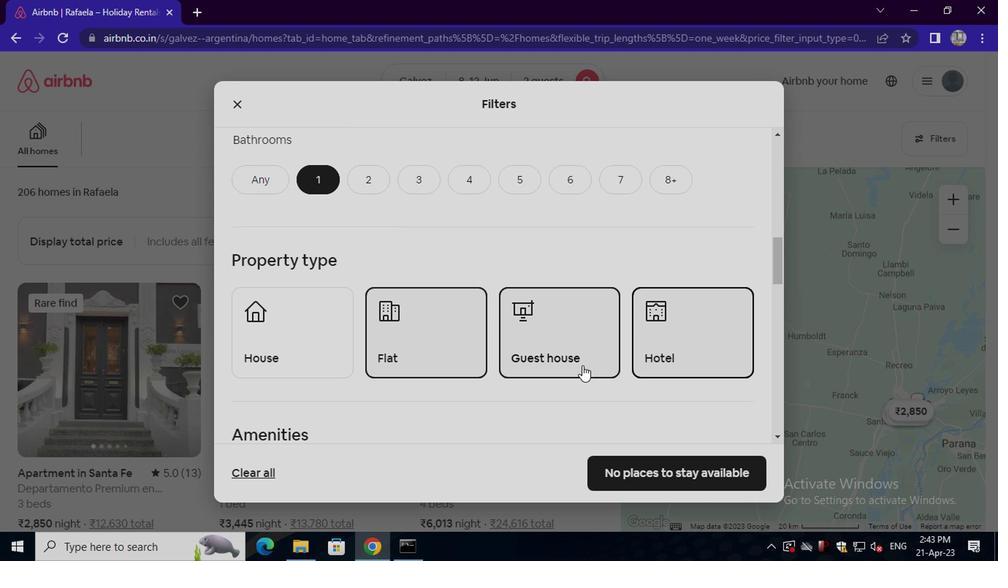 
Action: Mouse moved to (371, 360)
Screenshot: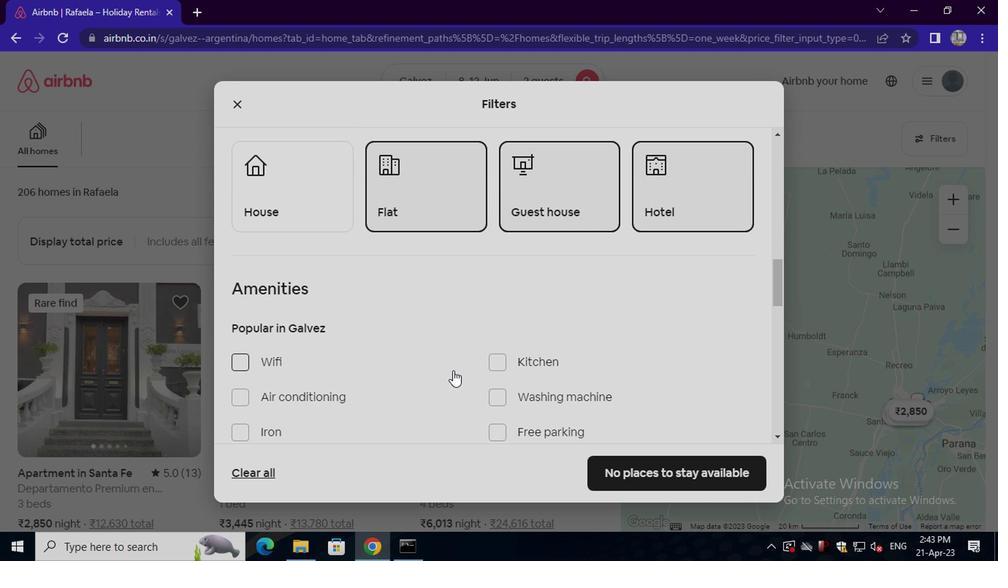 
Action: Mouse scrolled (371, 359) with delta (0, 0)
Screenshot: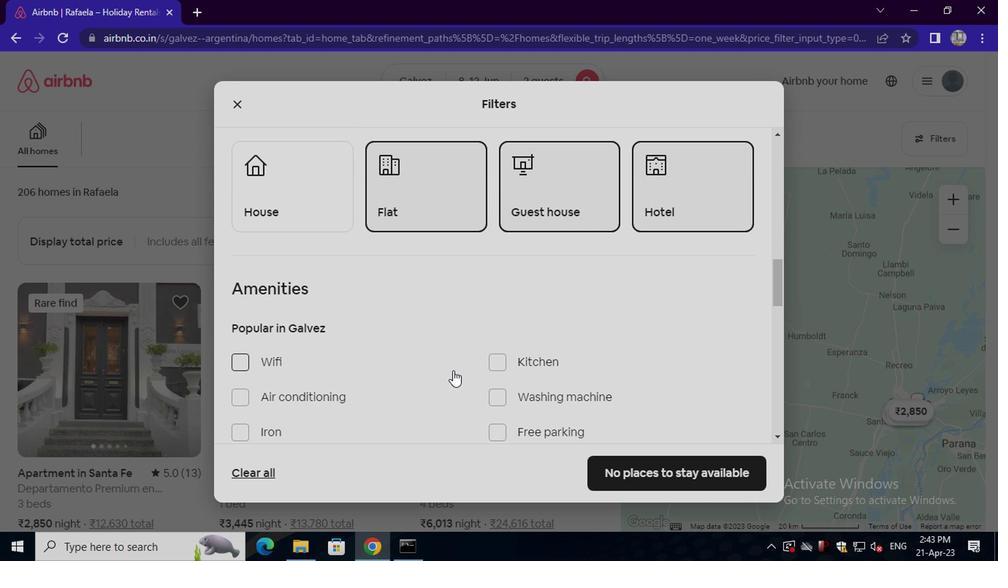 
Action: Mouse moved to (288, 376)
Screenshot: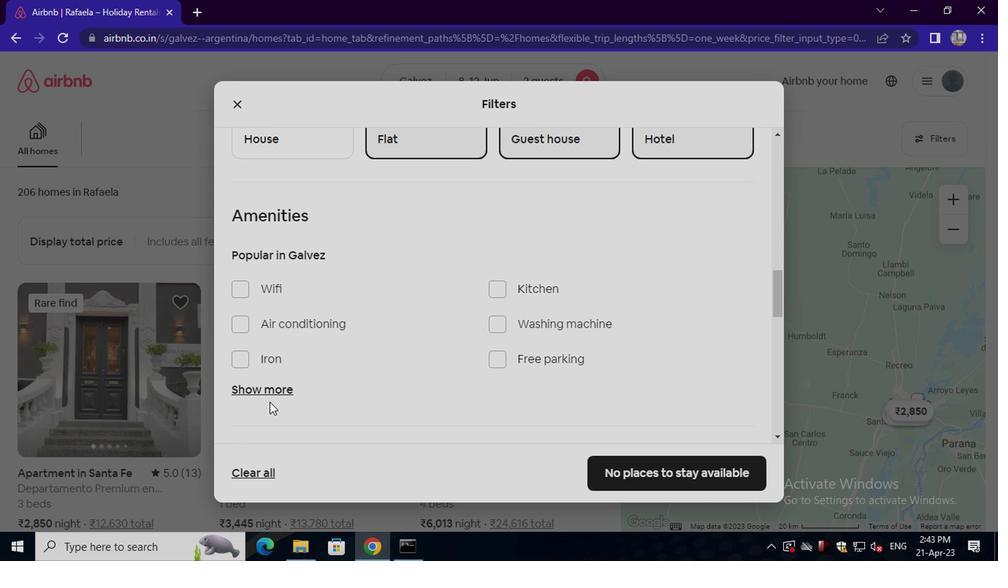 
Action: Mouse pressed left at (288, 376)
Screenshot: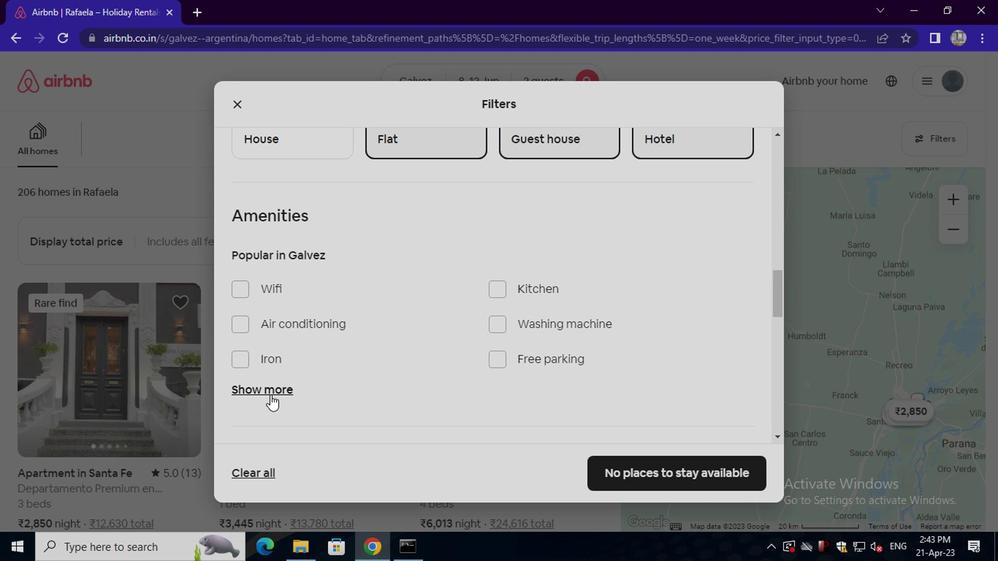 
Action: Mouse moved to (315, 360)
Screenshot: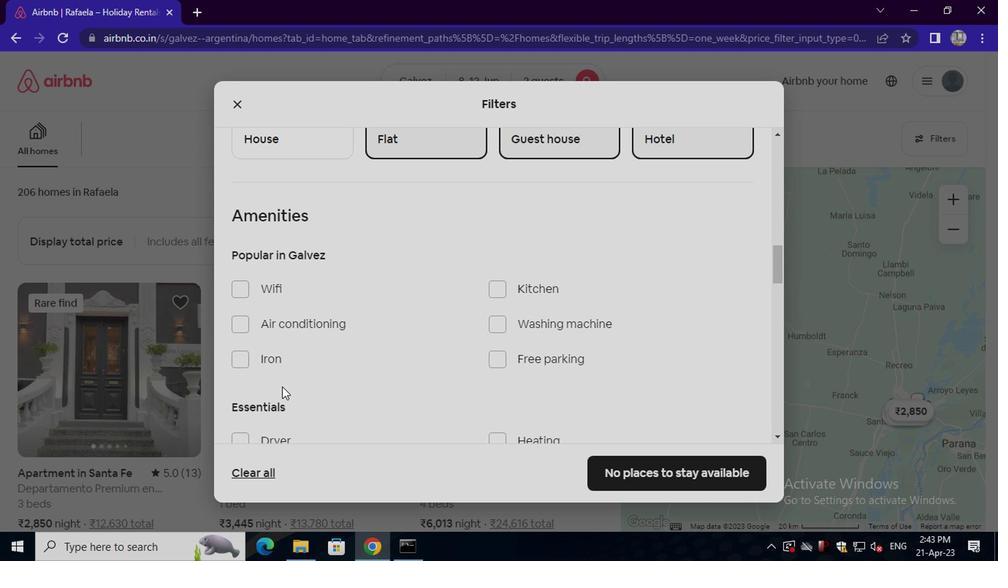 
Action: Mouse scrolled (315, 359) with delta (0, 0)
Screenshot: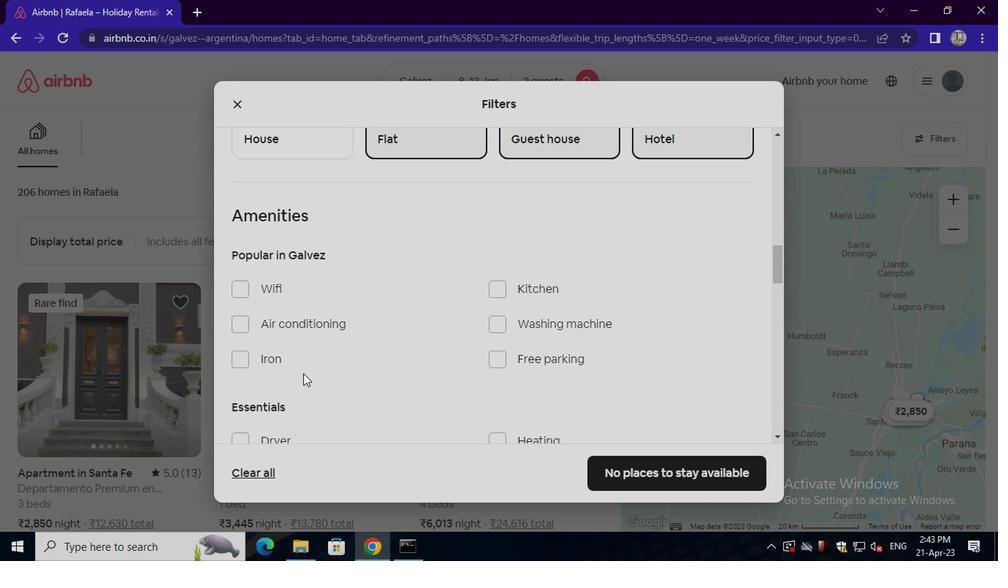 
Action: Mouse moved to (455, 356)
Screenshot: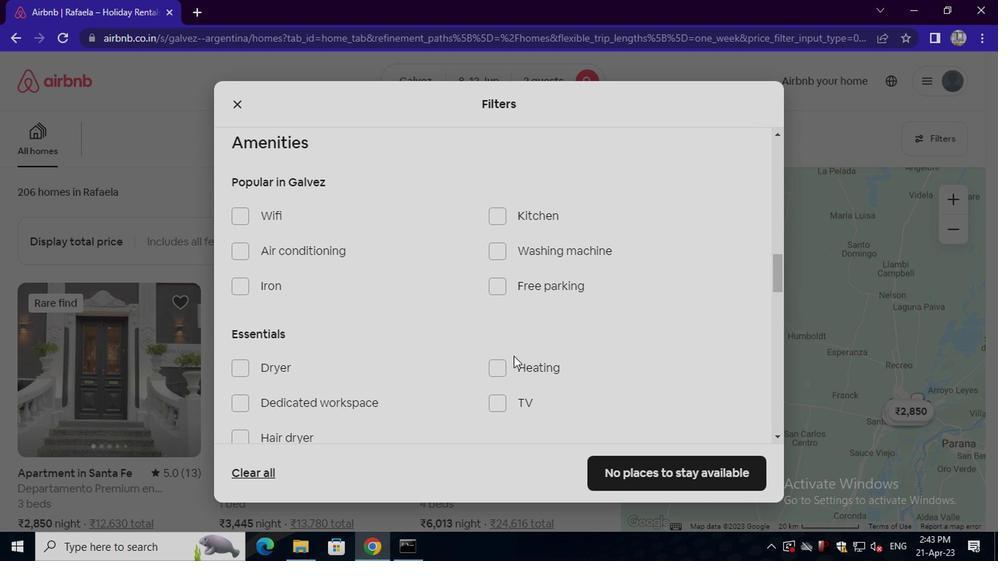 
Action: Mouse pressed left at (455, 356)
Screenshot: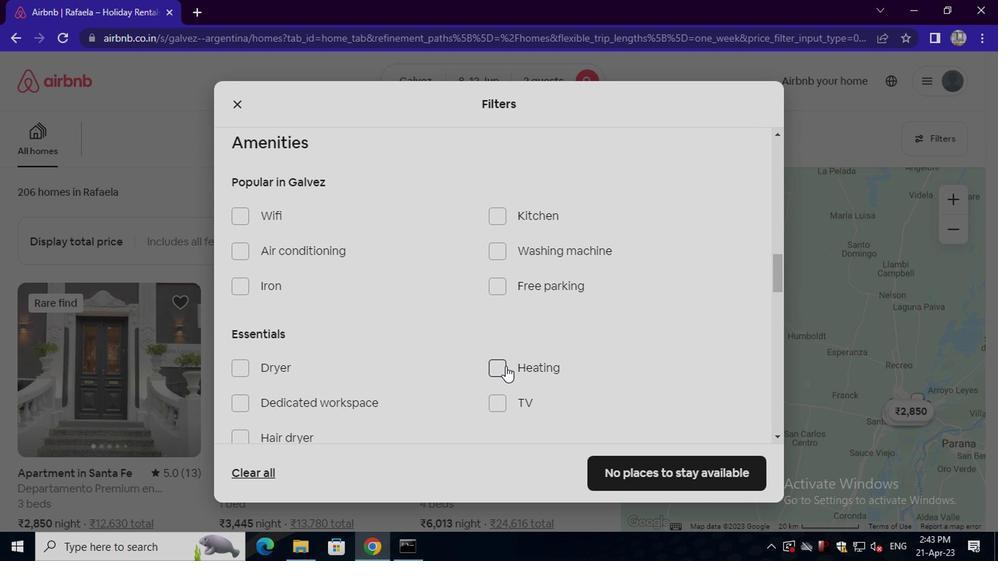 
Action: Mouse moved to (423, 314)
Screenshot: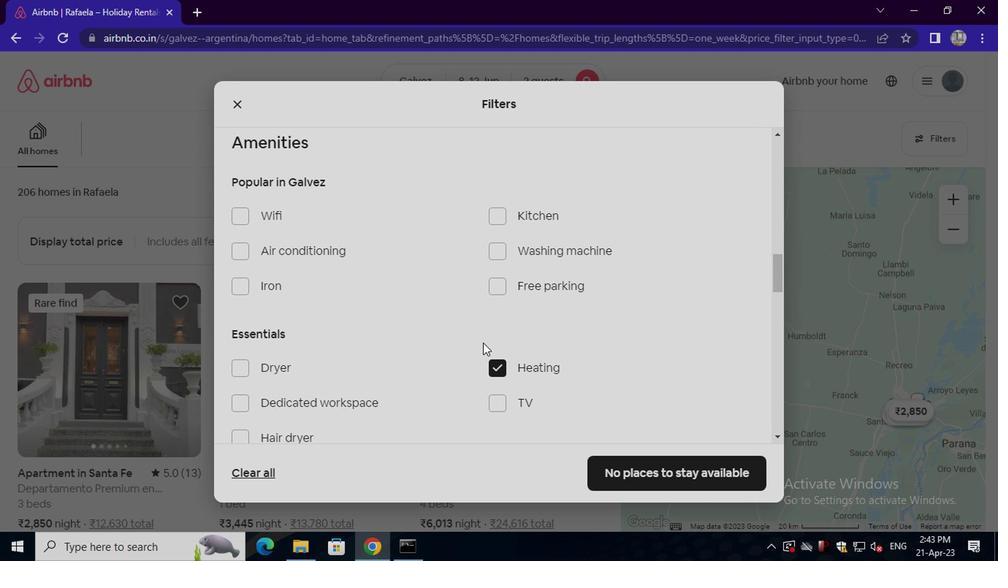 
Action: Mouse scrolled (423, 314) with delta (0, 0)
Screenshot: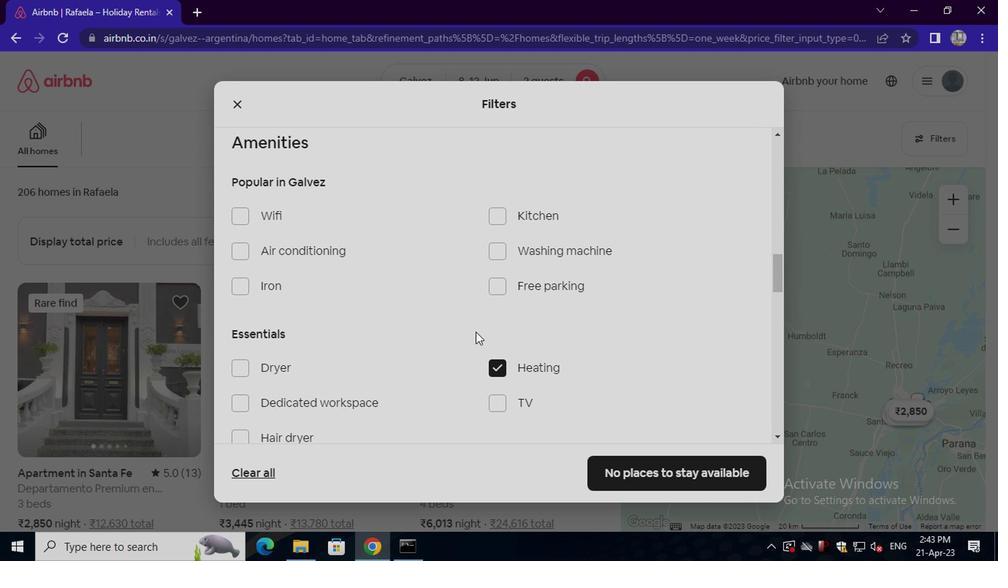 
Action: Mouse scrolled (423, 314) with delta (0, 0)
Screenshot: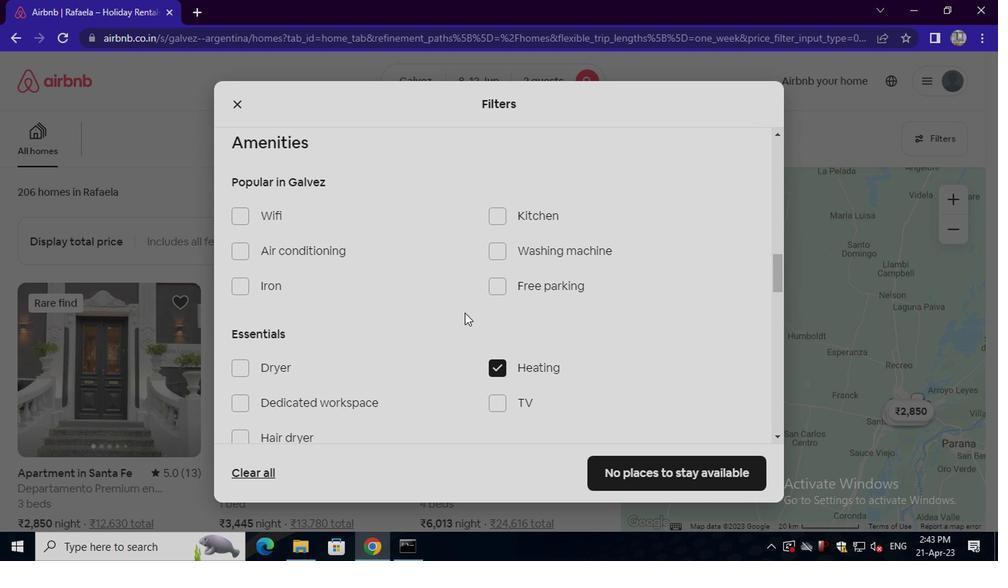 
Action: Mouse scrolled (423, 314) with delta (0, 0)
Screenshot: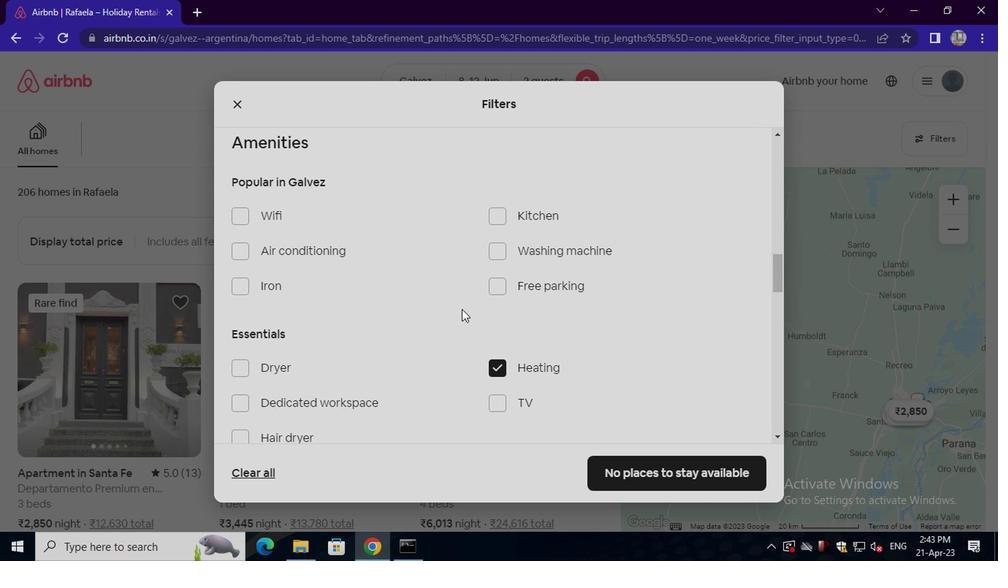 
Action: Mouse scrolled (423, 314) with delta (0, 0)
Screenshot: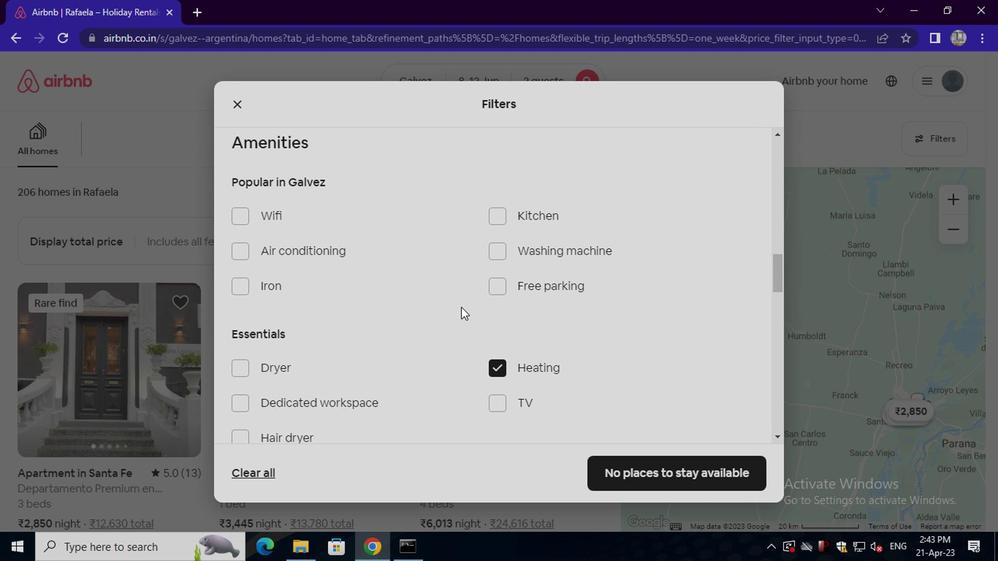
Action: Mouse scrolled (423, 314) with delta (0, 0)
Screenshot: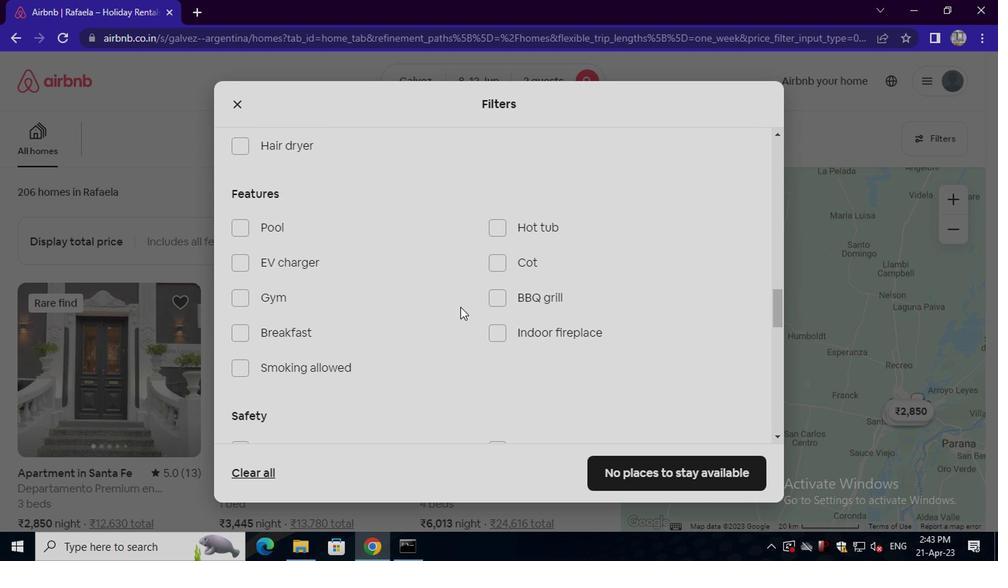 
Action: Mouse scrolled (423, 314) with delta (0, 0)
Screenshot: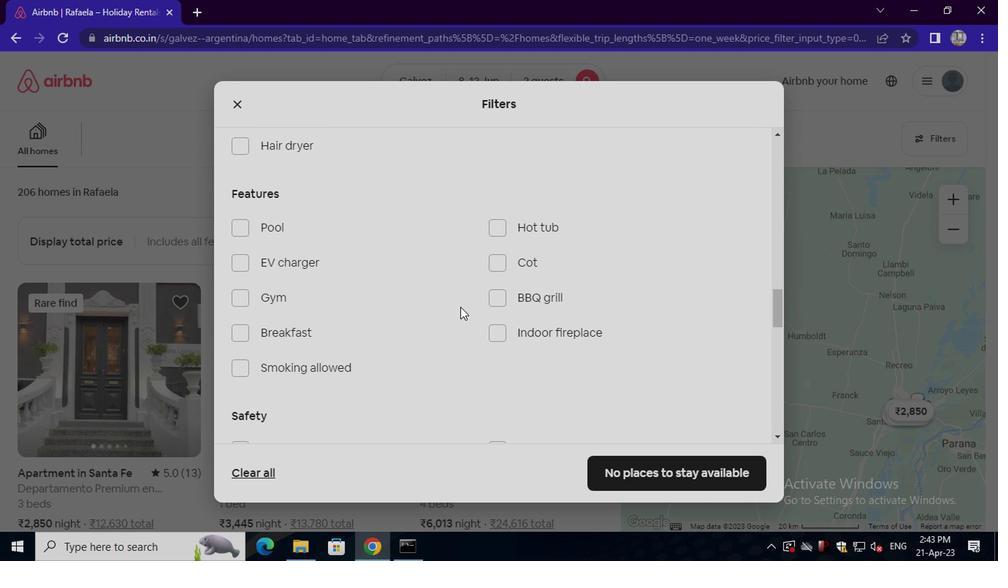 
Action: Mouse scrolled (423, 314) with delta (0, 0)
Screenshot: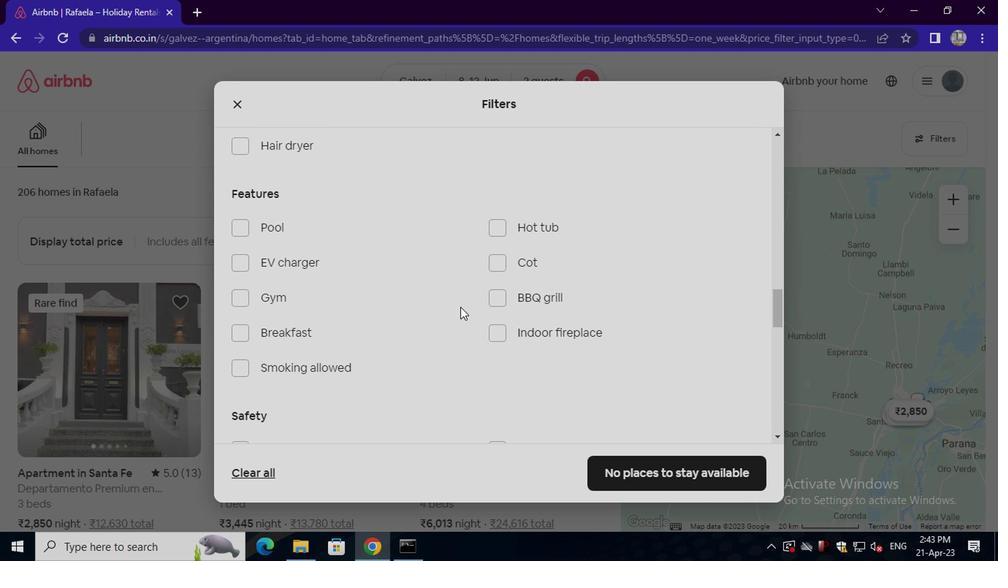 
Action: Mouse moved to (610, 402)
Screenshot: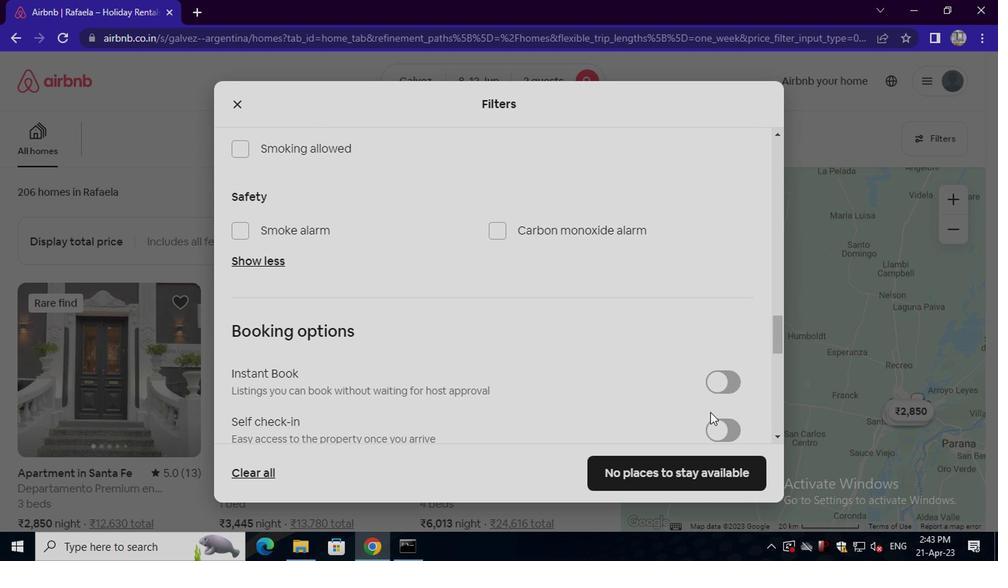 
Action: Mouse pressed left at (610, 402)
Screenshot: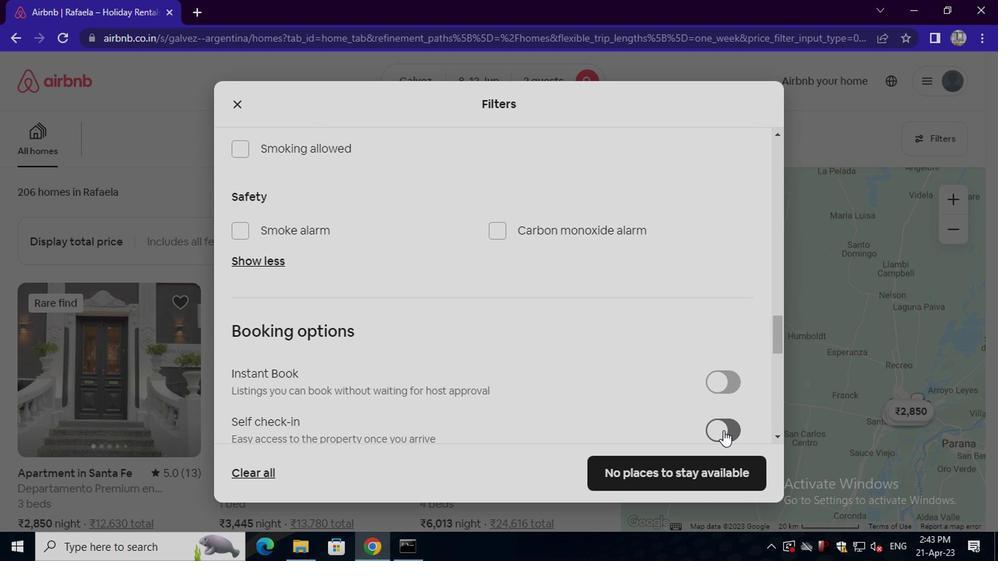 
Action: Mouse moved to (434, 346)
Screenshot: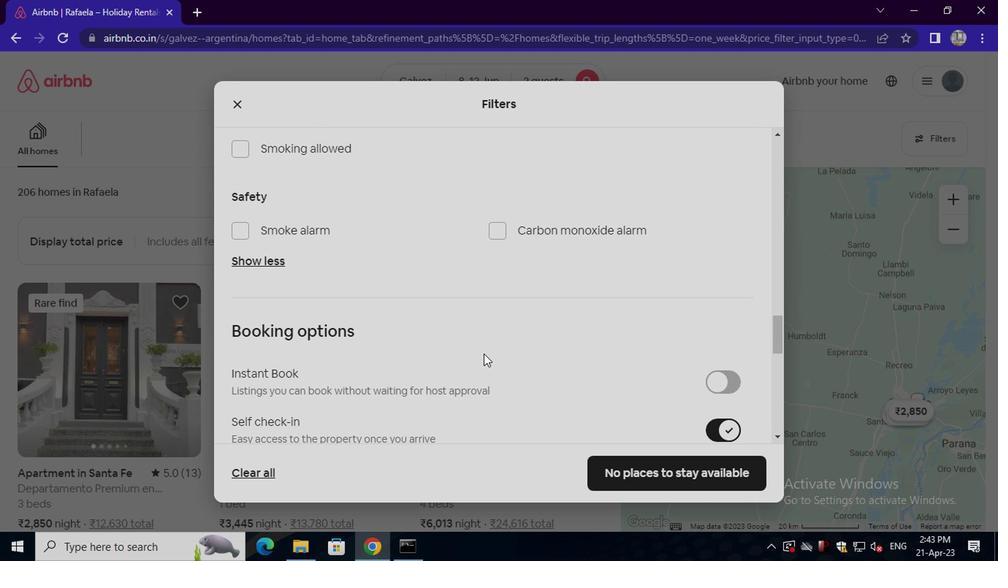
Action: Mouse scrolled (434, 345) with delta (0, 0)
Screenshot: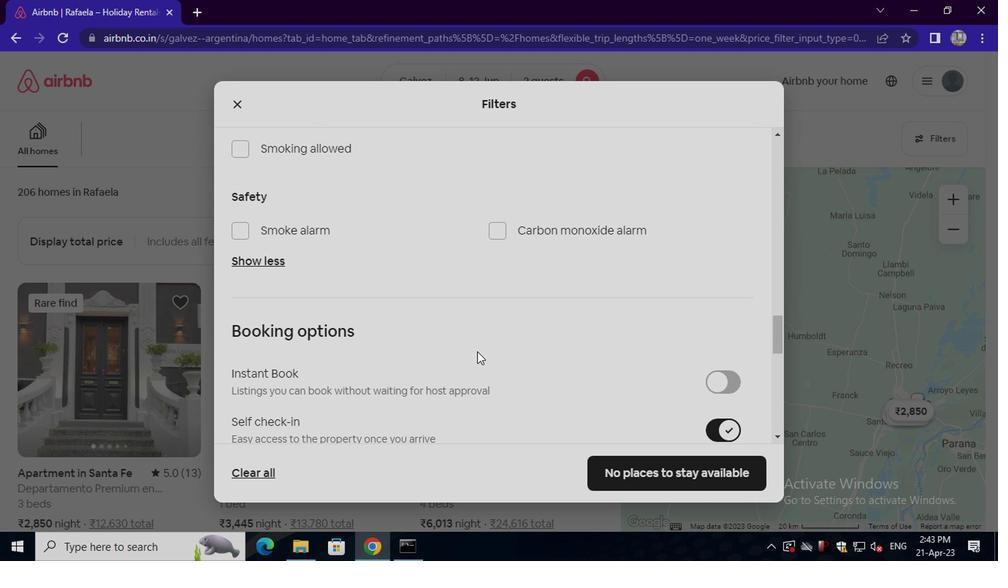 
Action: Mouse moved to (434, 346)
Screenshot: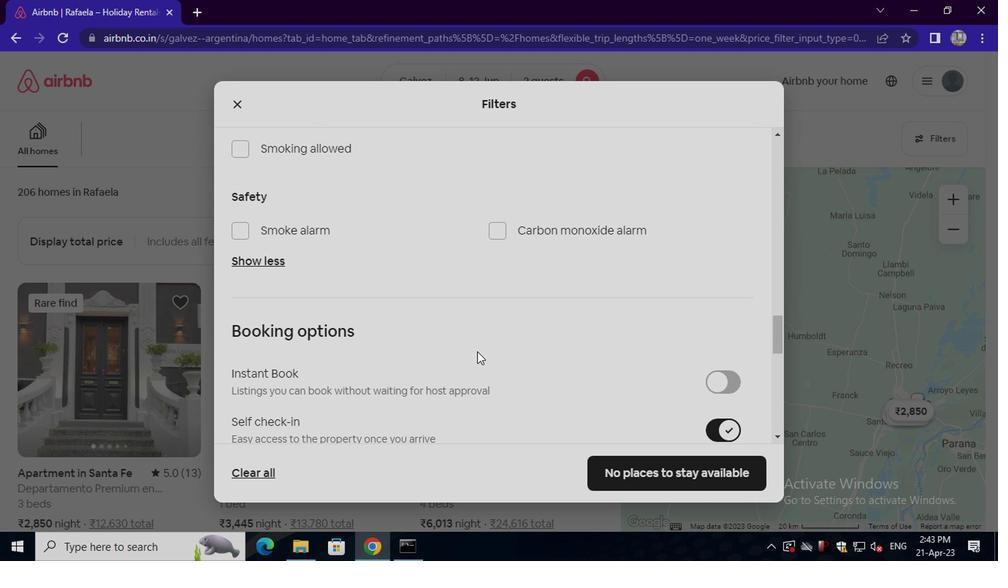 
Action: Mouse scrolled (434, 345) with delta (0, 0)
Screenshot: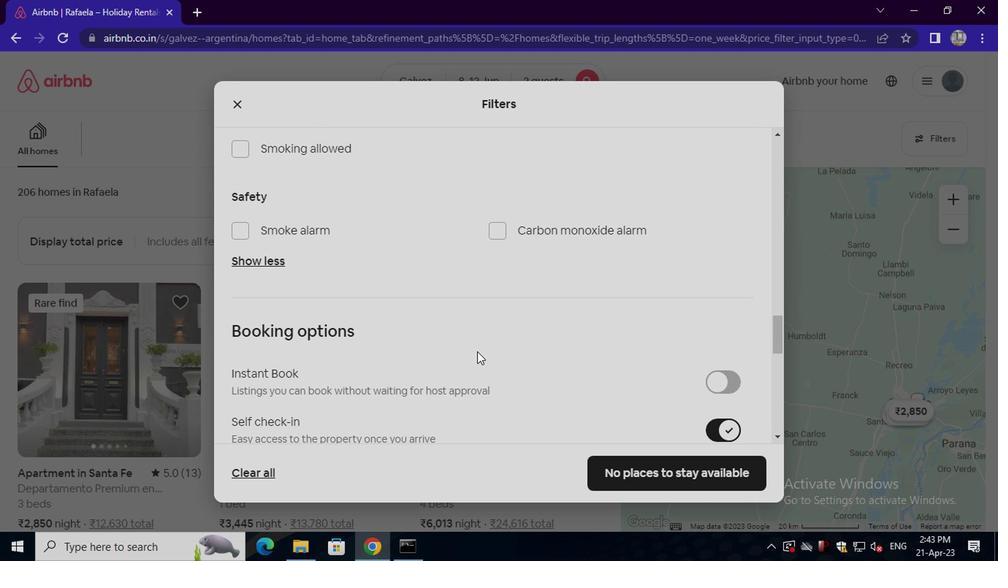 
Action: Mouse scrolled (434, 345) with delta (0, 0)
Screenshot: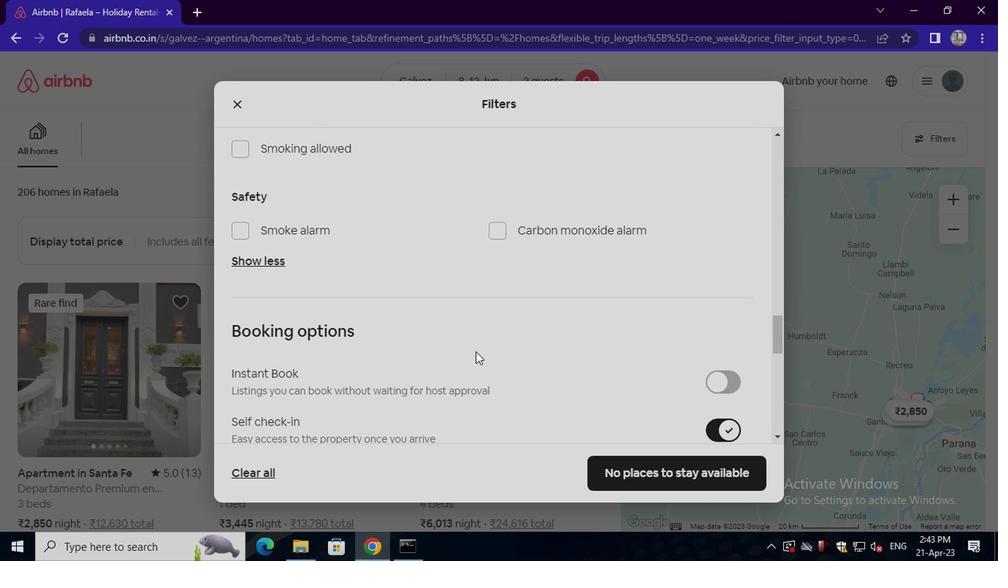 
Action: Mouse moved to (414, 332)
Screenshot: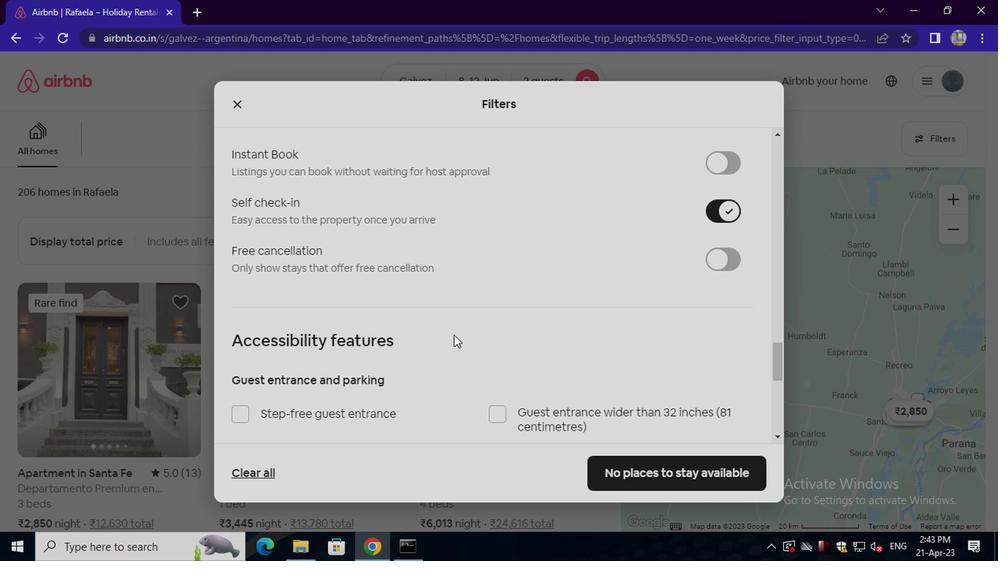 
Action: Mouse scrolled (414, 331) with delta (0, 0)
Screenshot: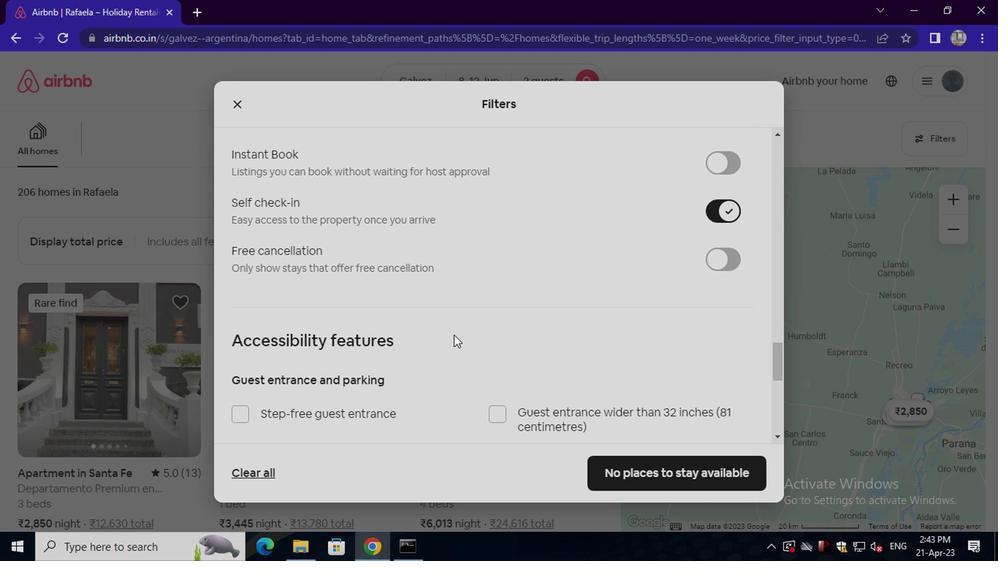 
Action: Mouse scrolled (414, 331) with delta (0, 0)
Screenshot: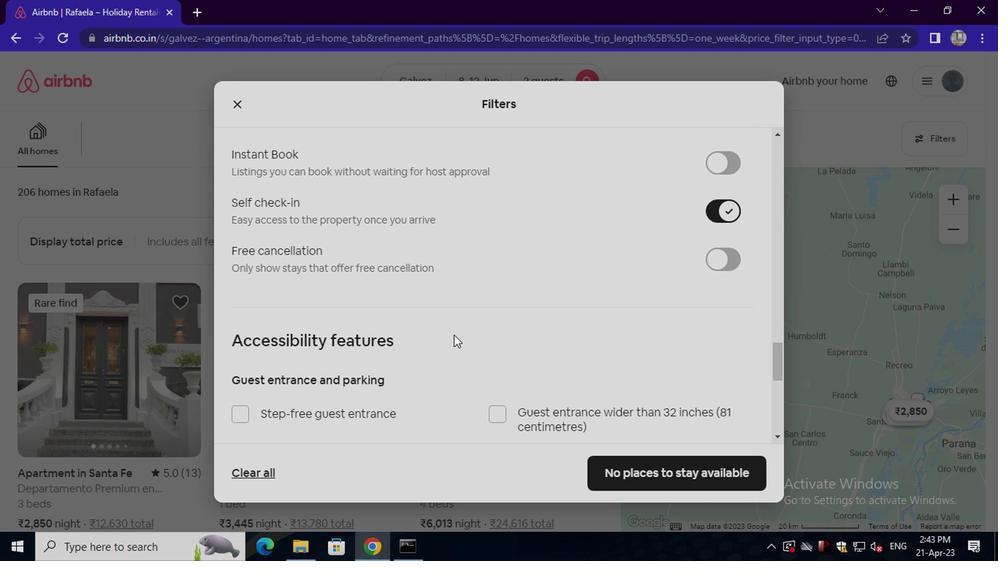 
Action: Mouse scrolled (414, 331) with delta (0, 0)
Screenshot: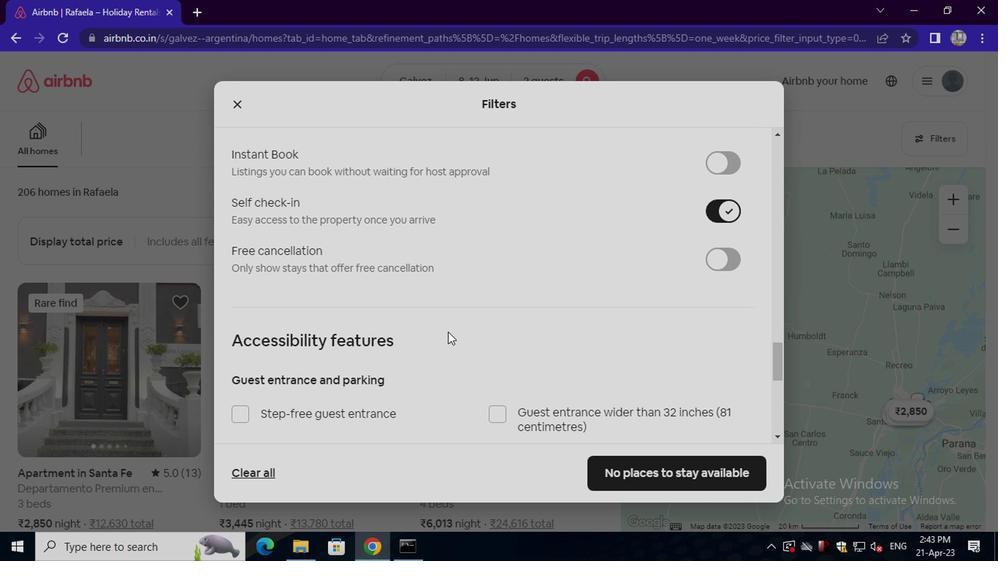 
Action: Mouse moved to (414, 332)
Screenshot: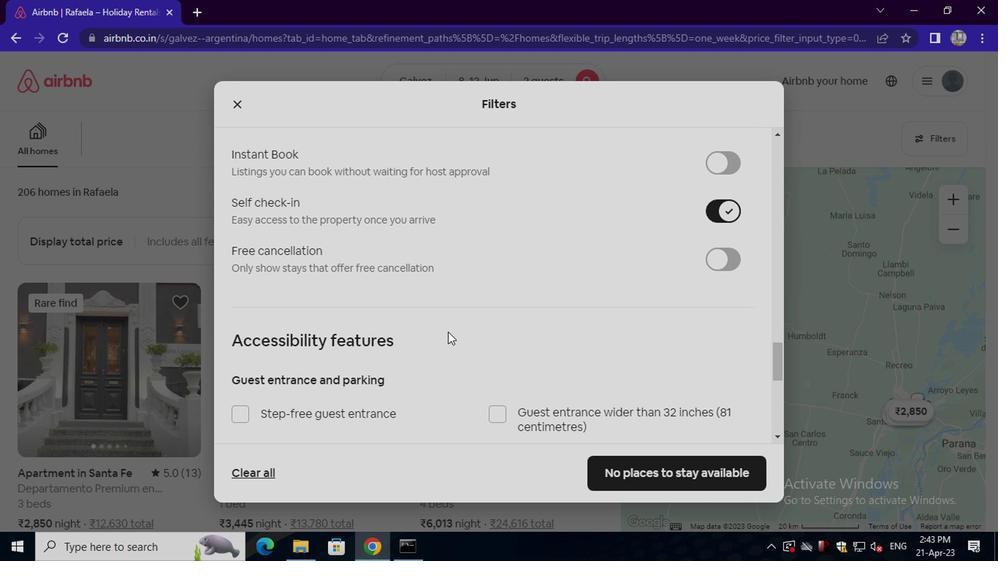 
Action: Mouse scrolled (414, 331) with delta (0, 0)
Screenshot: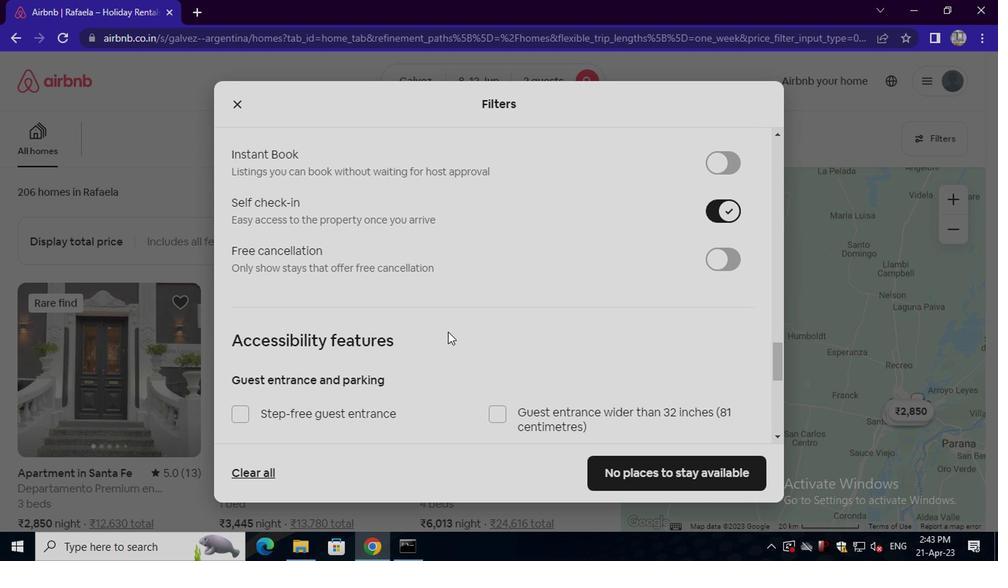 
Action: Mouse scrolled (414, 331) with delta (0, 0)
Screenshot: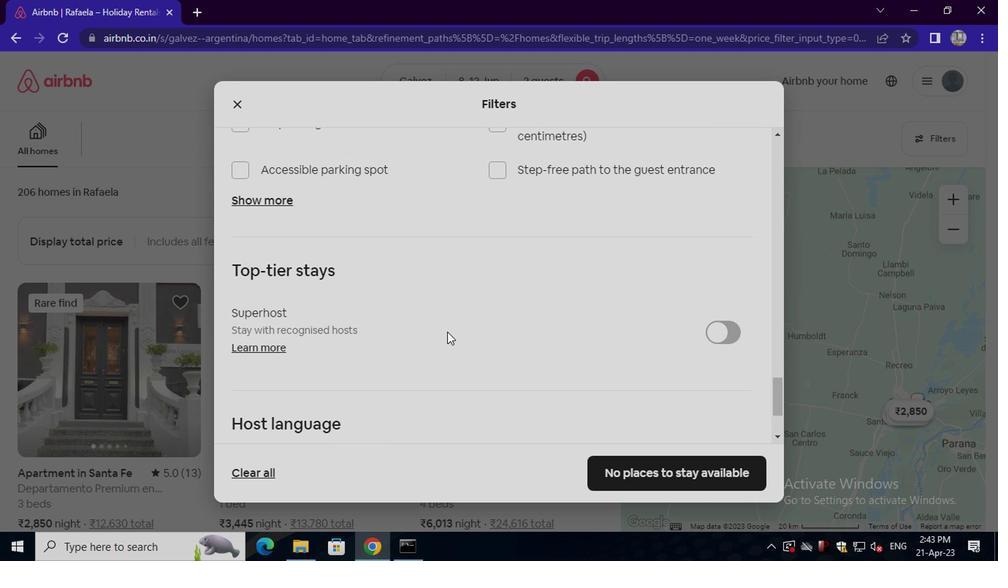 
Action: Mouse scrolled (414, 331) with delta (0, 0)
Screenshot: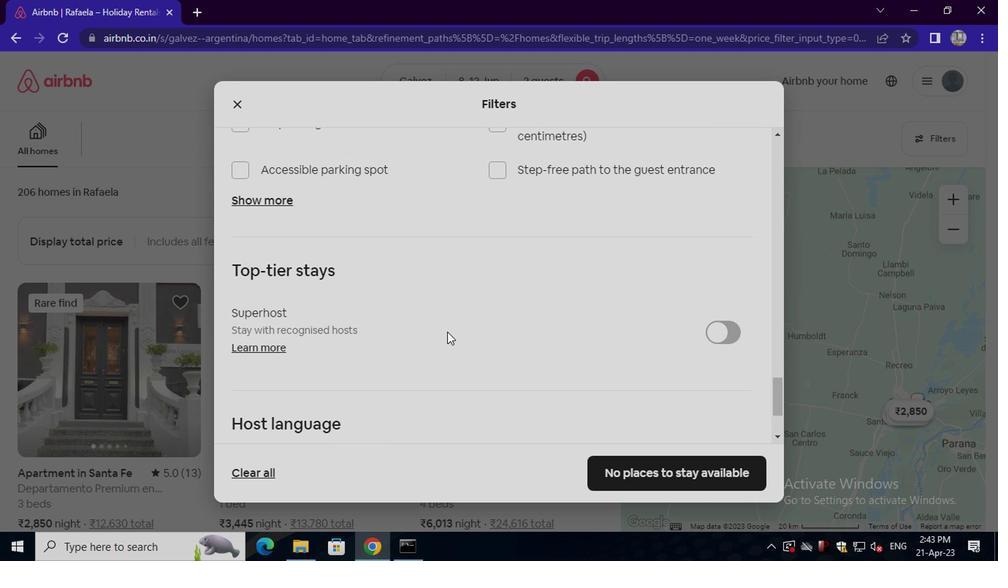 
Action: Mouse scrolled (414, 331) with delta (0, 0)
Screenshot: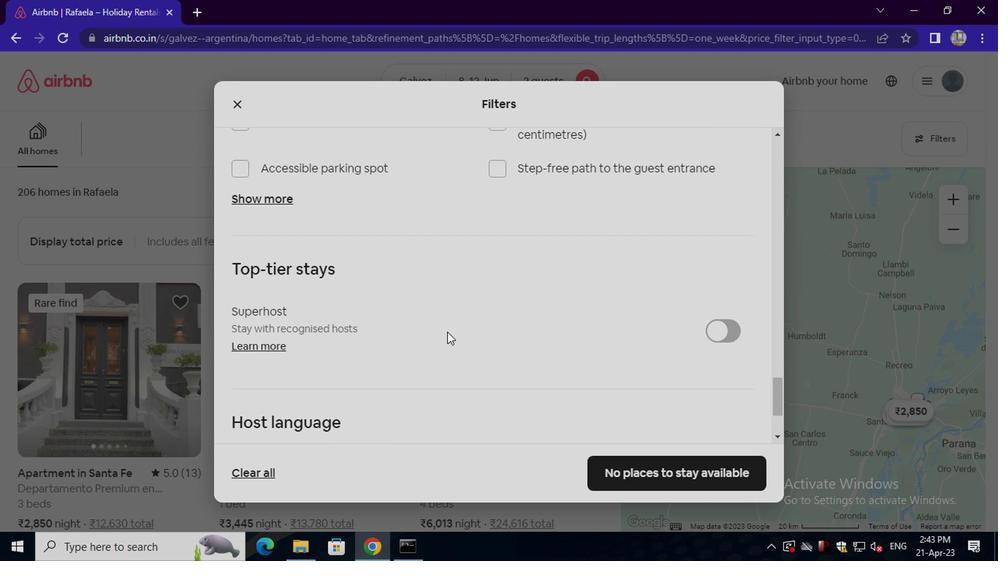 
Action: Mouse scrolled (414, 331) with delta (0, 0)
Screenshot: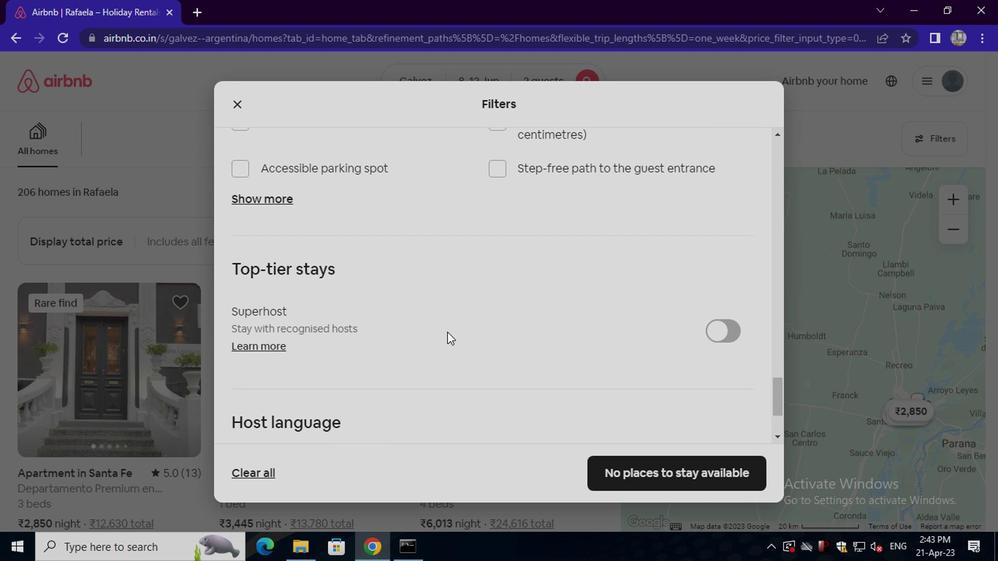 
Action: Mouse moved to (401, 334)
Screenshot: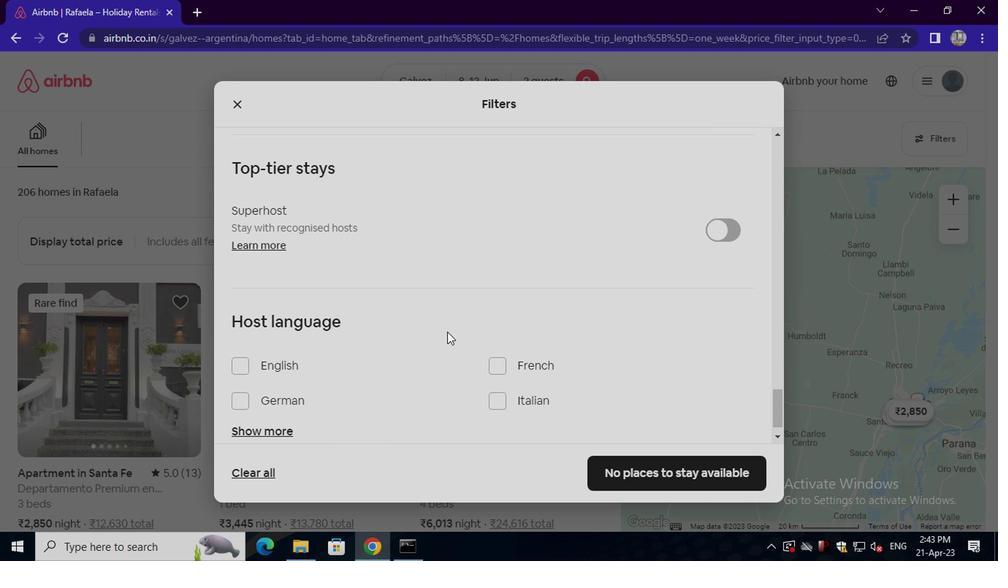 
Action: Mouse scrolled (401, 333) with delta (0, 0)
Screenshot: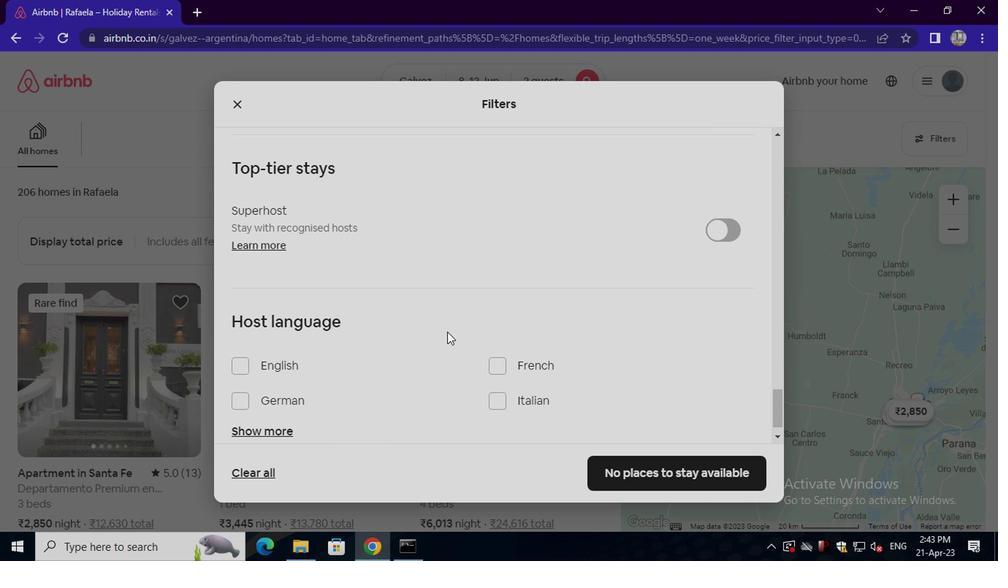 
Action: Mouse moved to (396, 336)
Screenshot: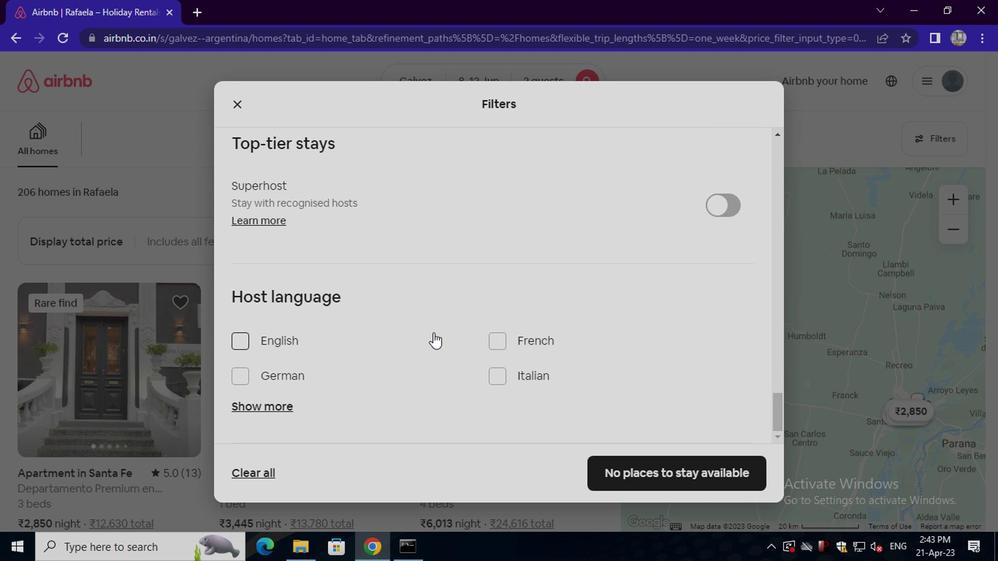 
Action: Mouse scrolled (396, 335) with delta (0, 0)
Screenshot: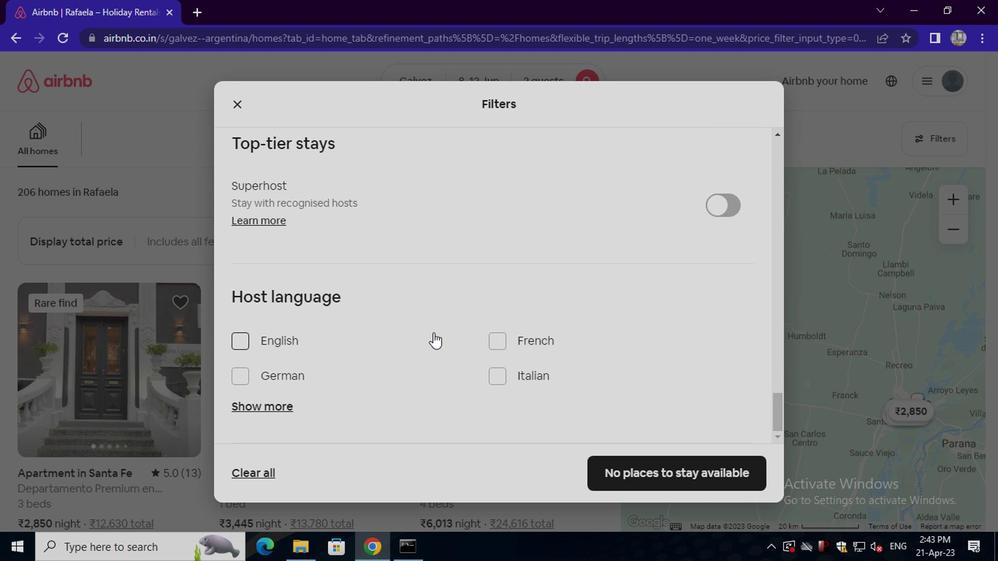
Action: Mouse moved to (297, 337)
Screenshot: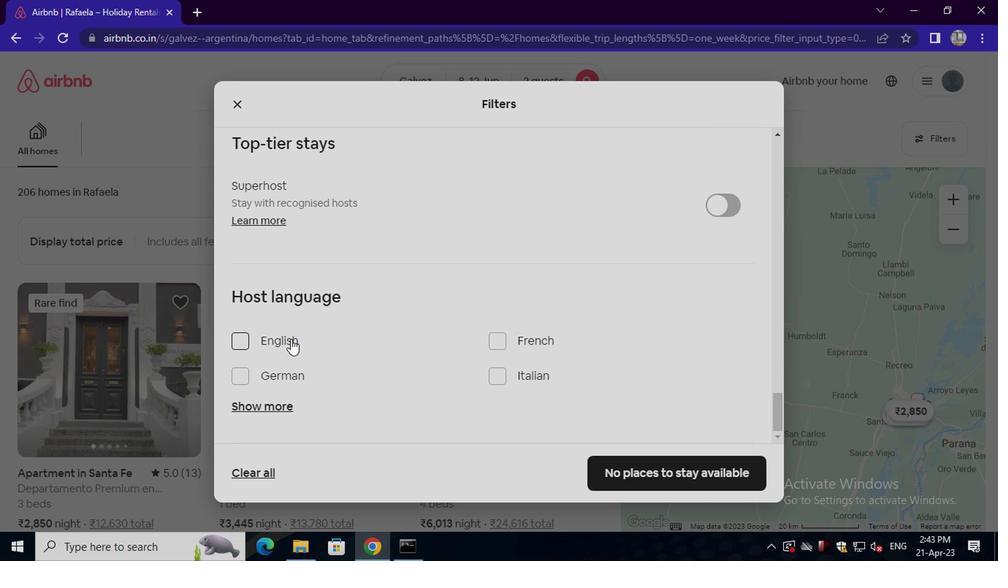 
Action: Mouse pressed left at (297, 337)
Screenshot: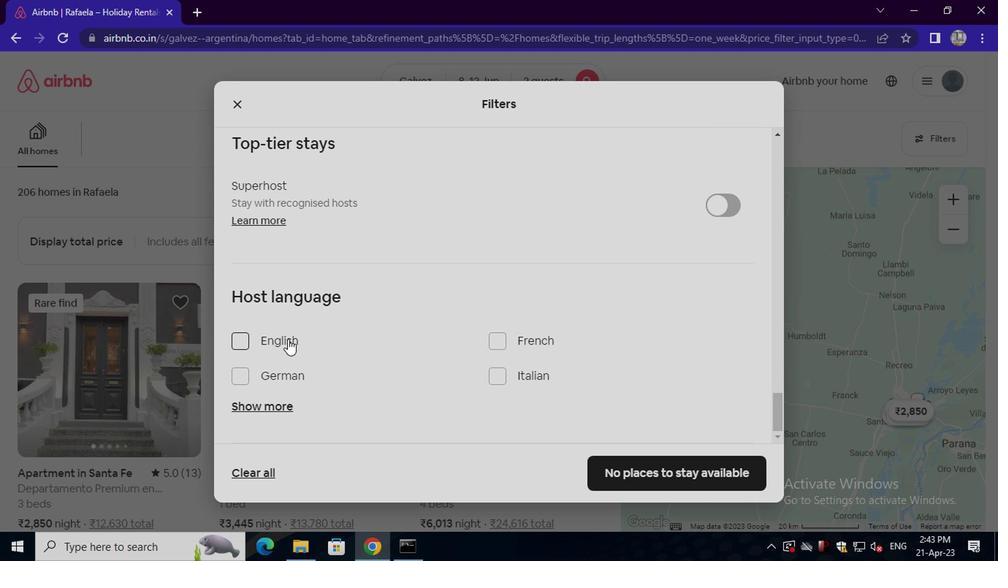
Action: Mouse moved to (561, 433)
Screenshot: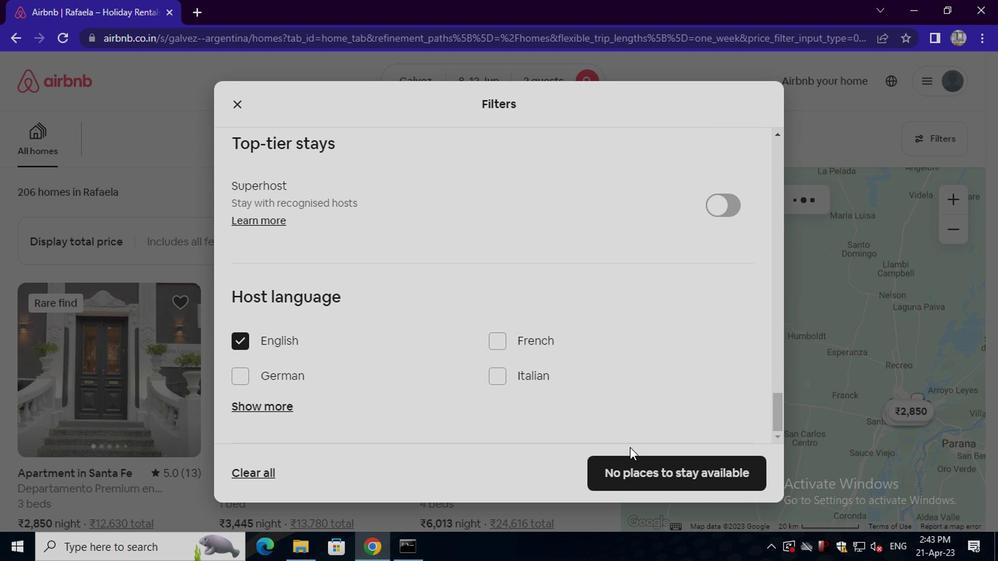 
Action: Mouse pressed left at (561, 433)
Screenshot: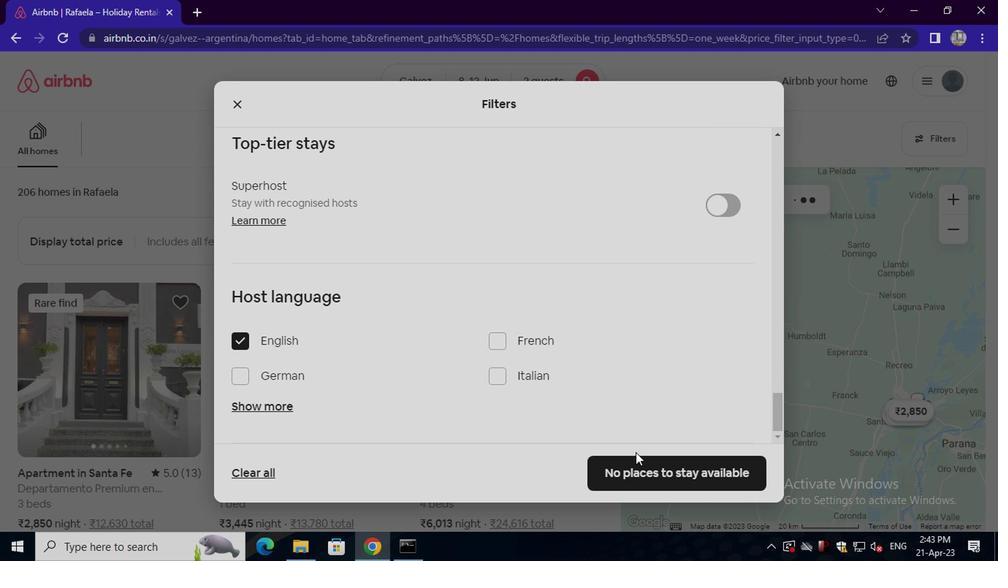 
